 Task: Look for space in Rāipur, India from 9th July, 2023 to 16th July, 2023 for 2 adults, 1 child in price range Rs.8000 to Rs.16000. Place can be entire place with 2 bedrooms having 2 beds and 1 bathroom. Property type can be house, flat, guest house. Booking option can be shelf check-in. Required host language is English.
Action: Mouse moved to (493, 56)
Screenshot: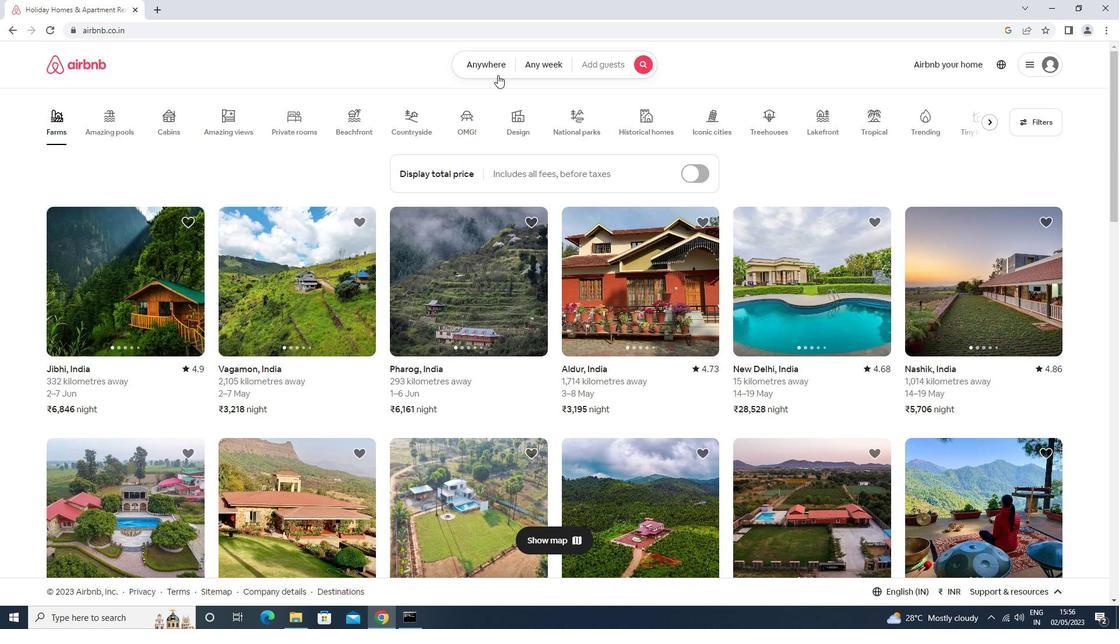 
Action: Mouse pressed left at (493, 56)
Screenshot: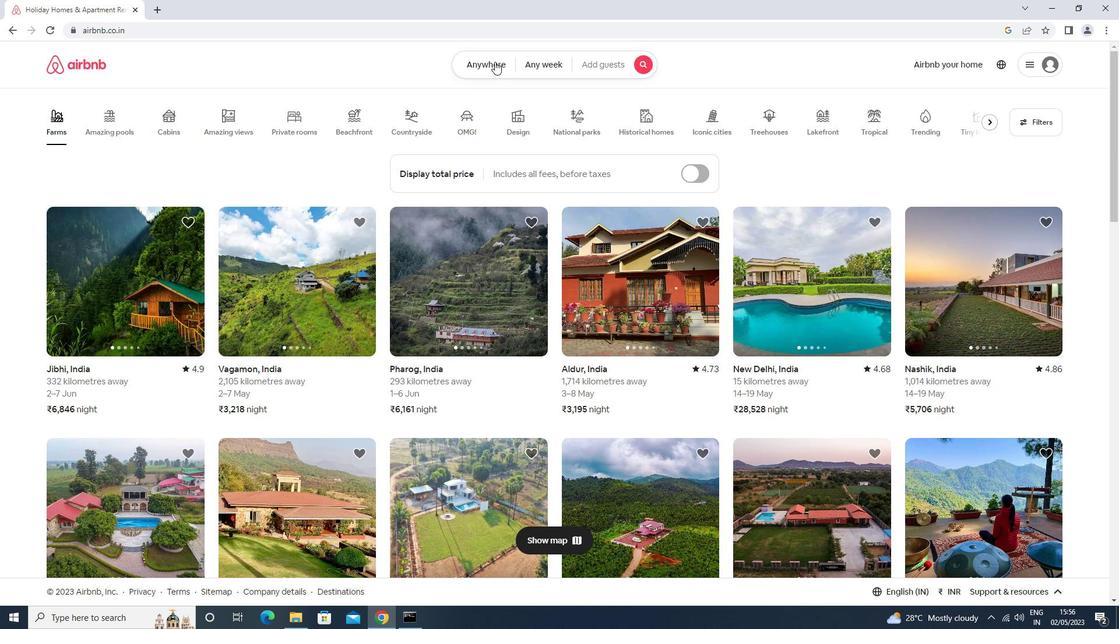 
Action: Mouse moved to (448, 103)
Screenshot: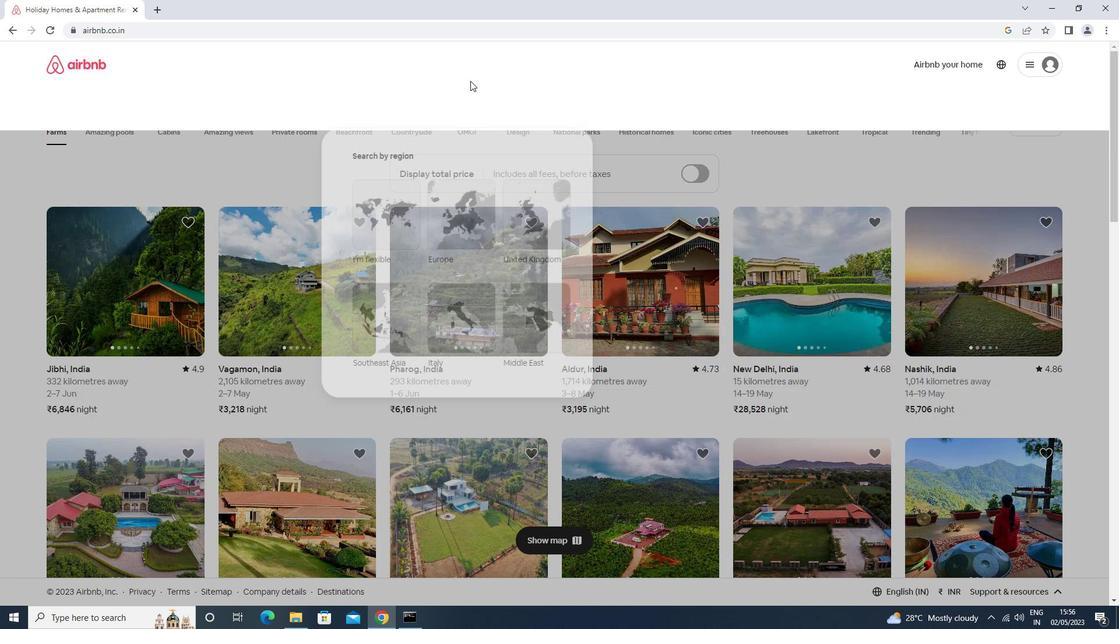 
Action: Mouse pressed left at (448, 103)
Screenshot: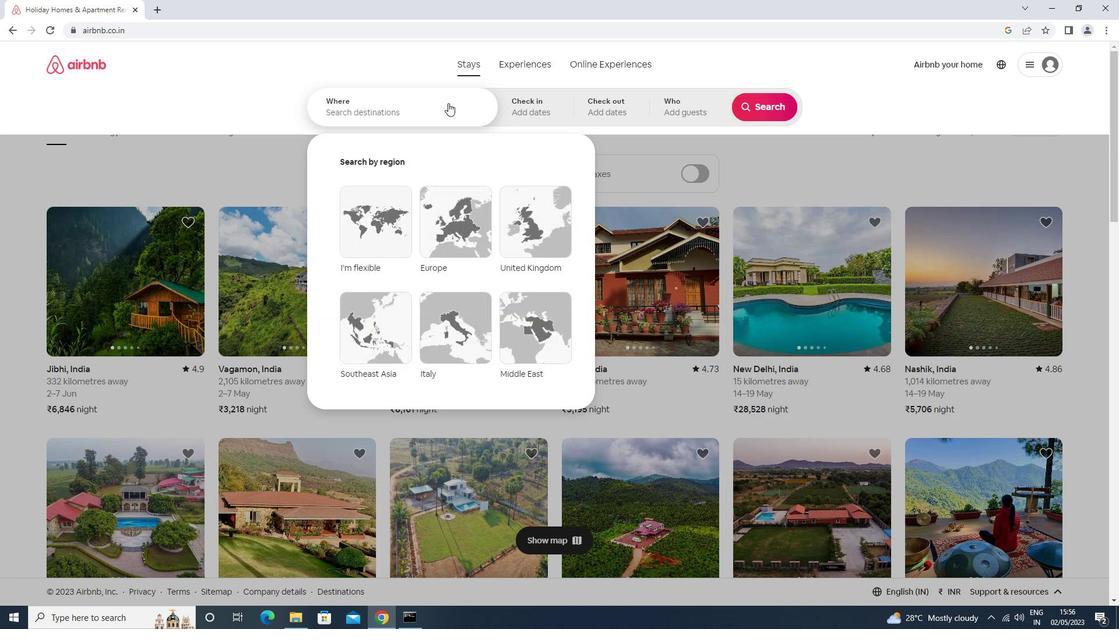
Action: Key pressed <Key.caps_lock>r<Key.caps_lock>aipur<Key.enter>
Screenshot: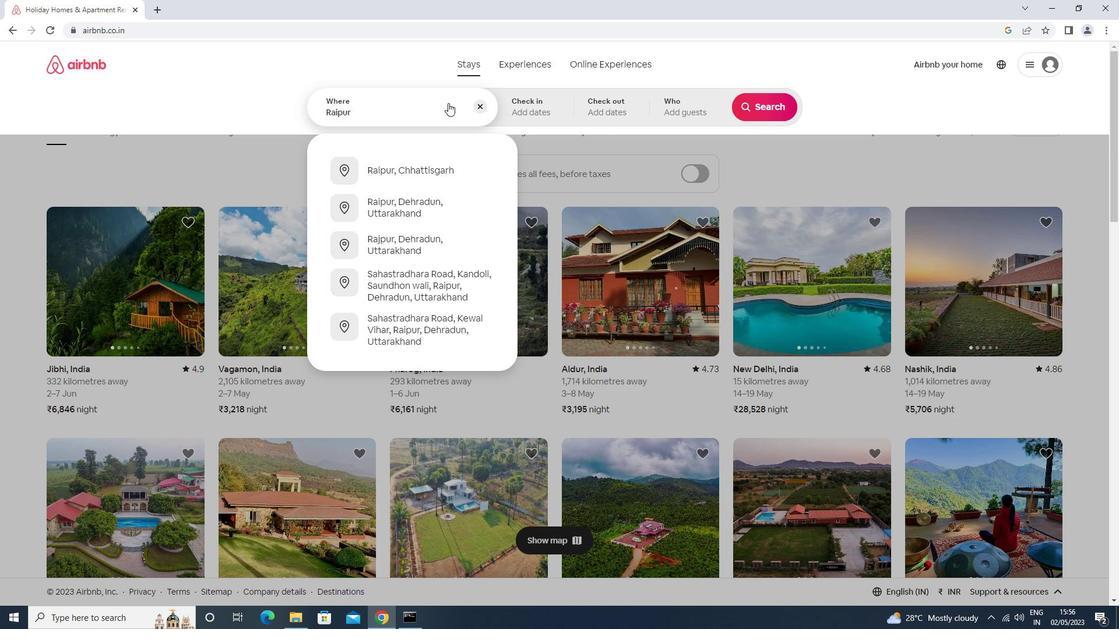 
Action: Mouse moved to (762, 197)
Screenshot: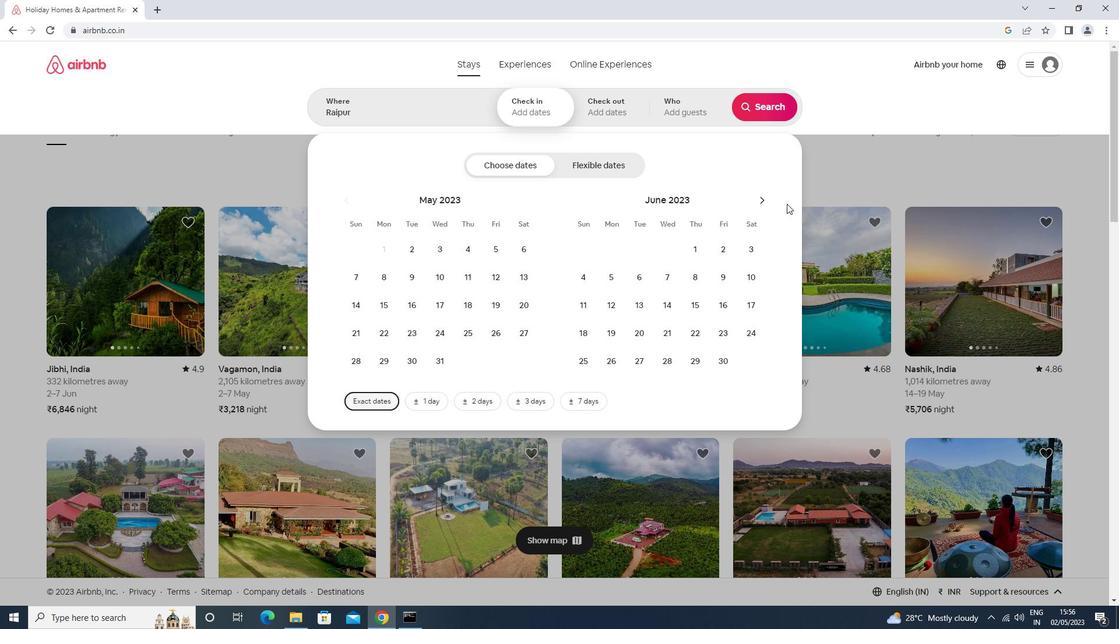 
Action: Mouse pressed left at (762, 197)
Screenshot: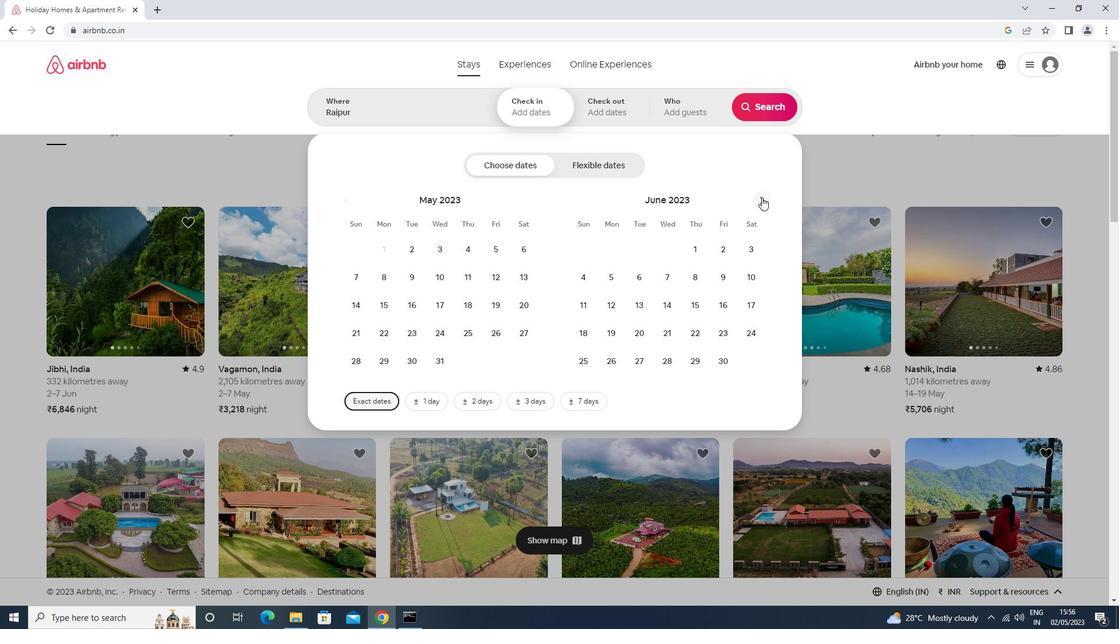
Action: Mouse moved to (576, 306)
Screenshot: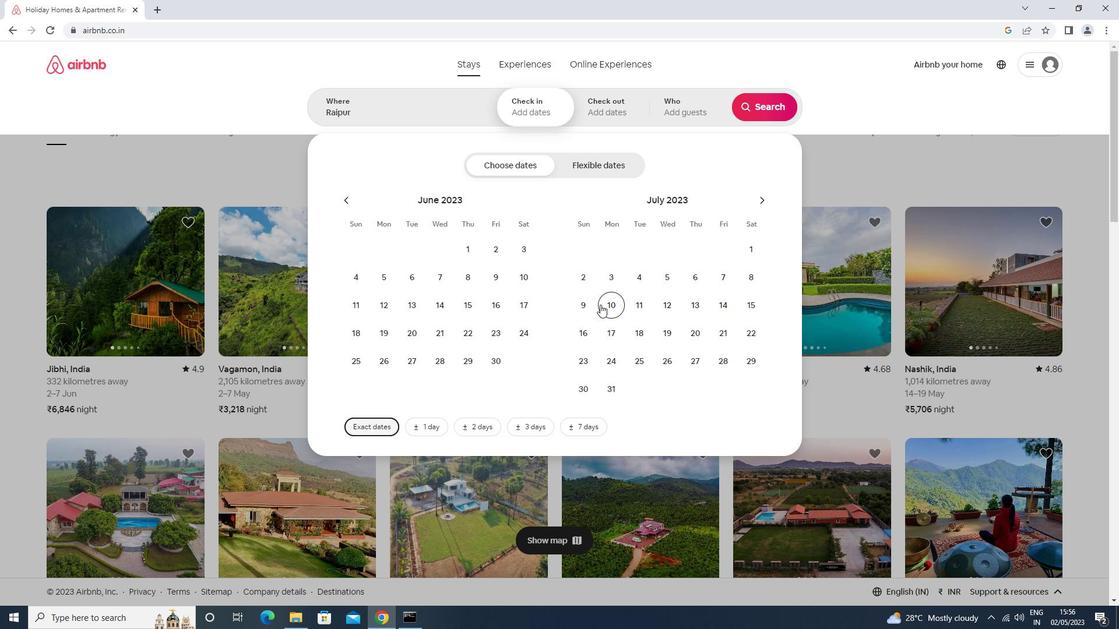 
Action: Mouse pressed left at (576, 306)
Screenshot: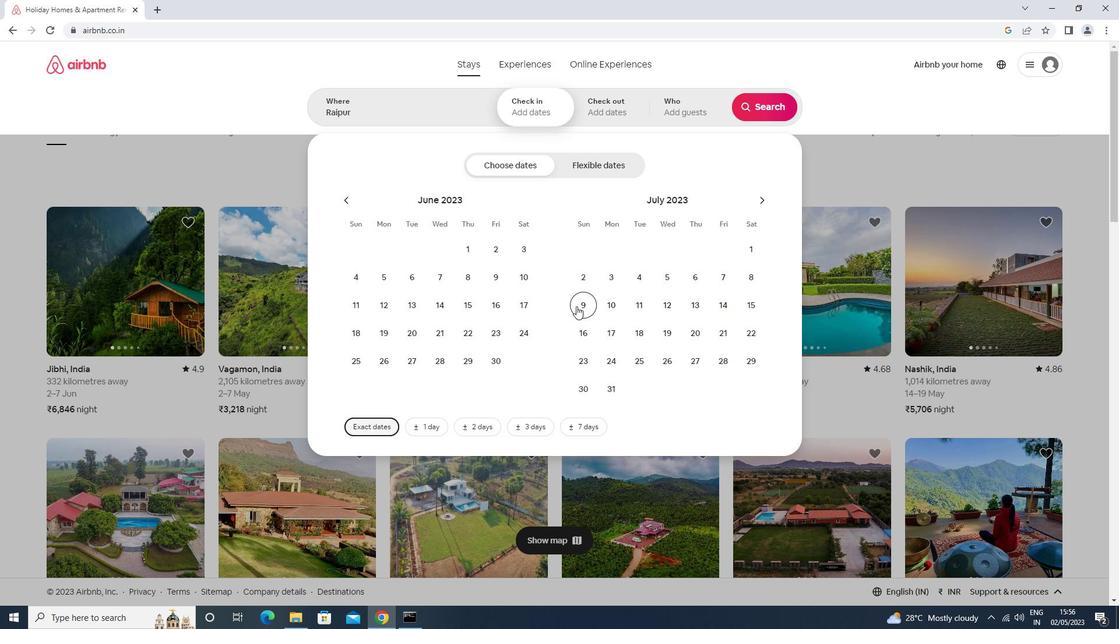 
Action: Mouse moved to (586, 344)
Screenshot: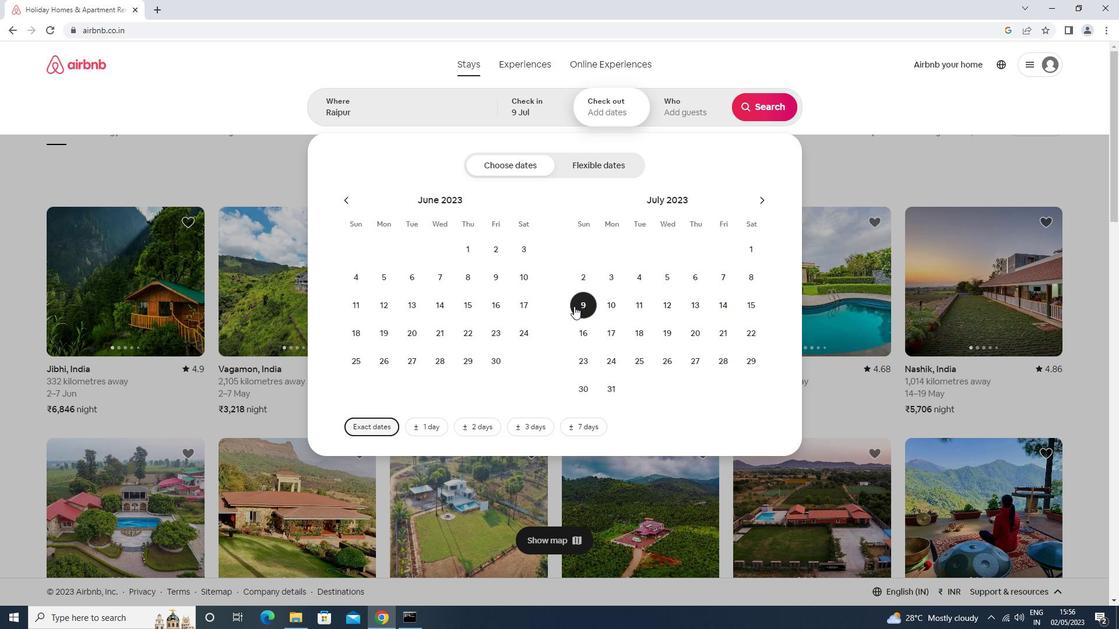 
Action: Mouse pressed left at (586, 344)
Screenshot: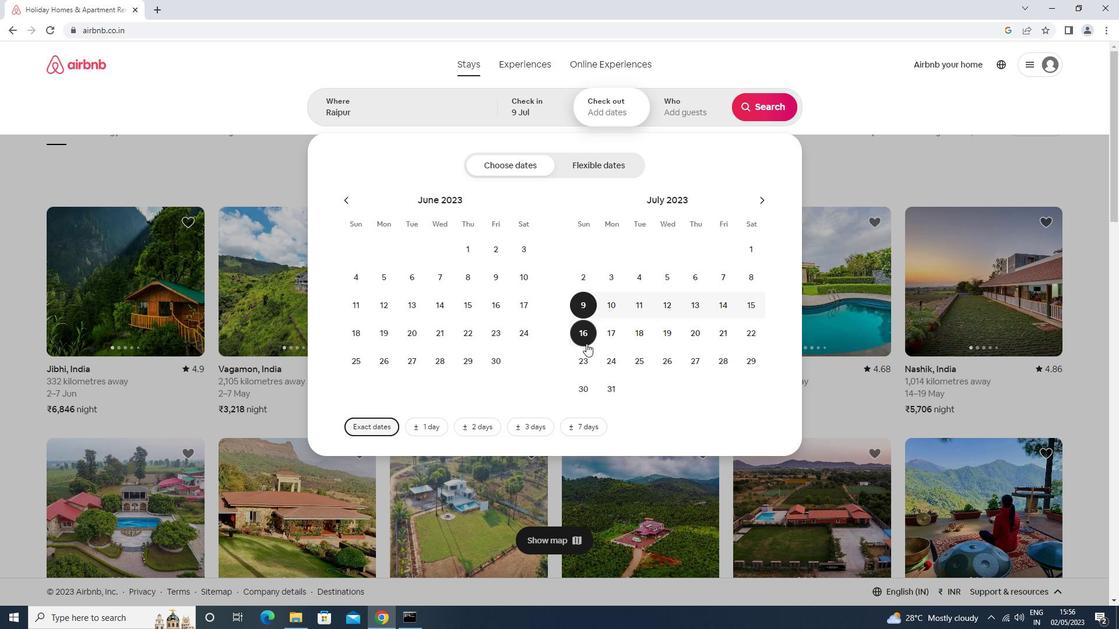 
Action: Mouse moved to (669, 111)
Screenshot: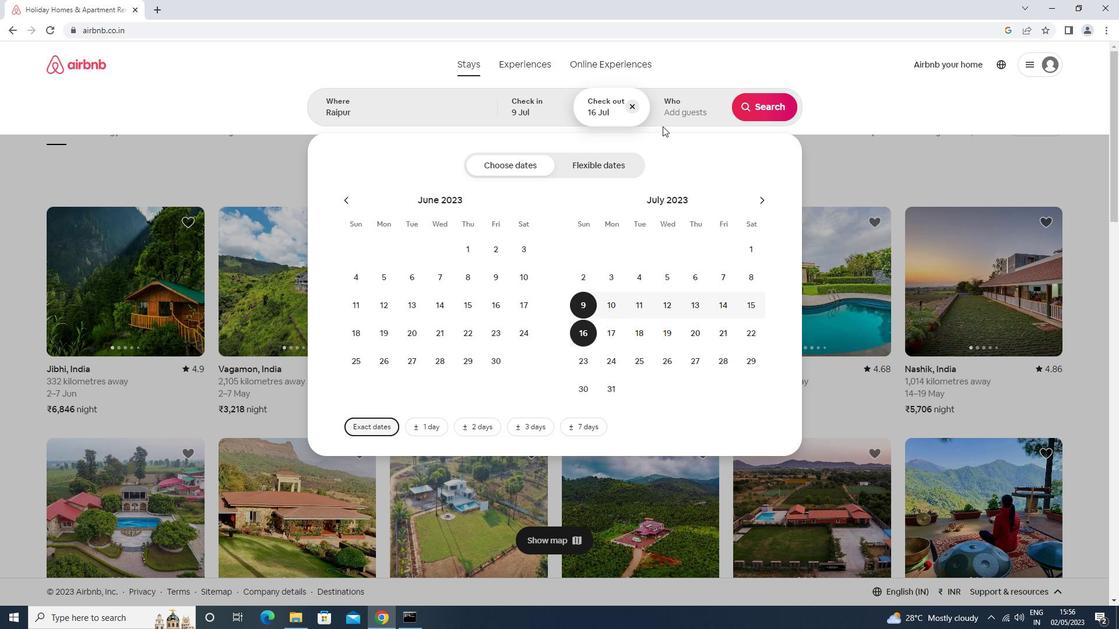 
Action: Mouse pressed left at (669, 111)
Screenshot: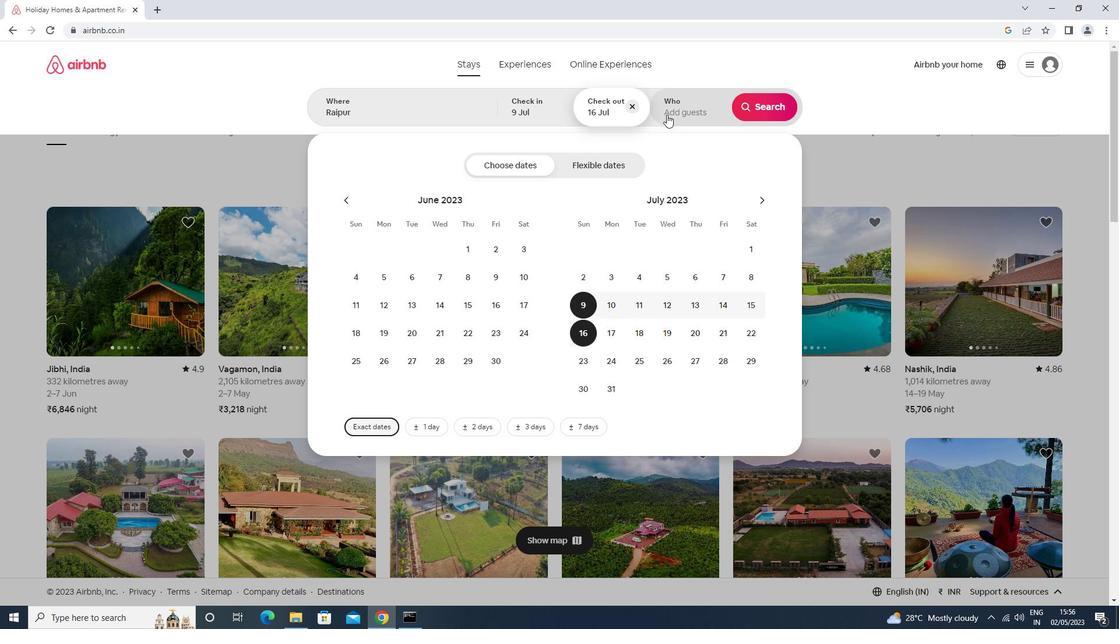 
Action: Mouse moved to (763, 162)
Screenshot: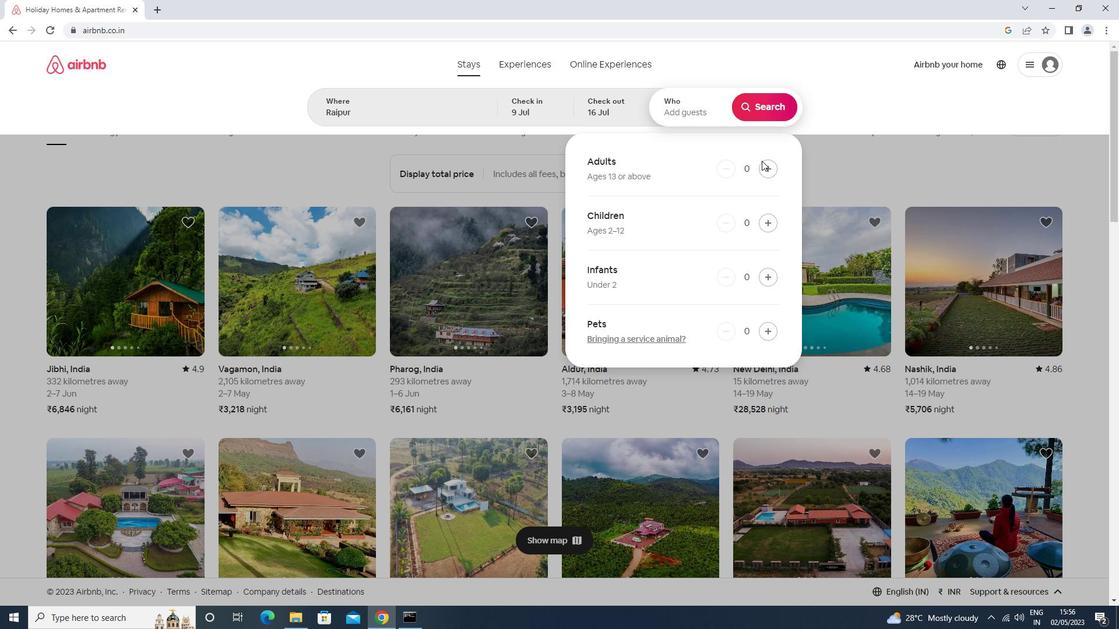 
Action: Mouse pressed left at (763, 162)
Screenshot: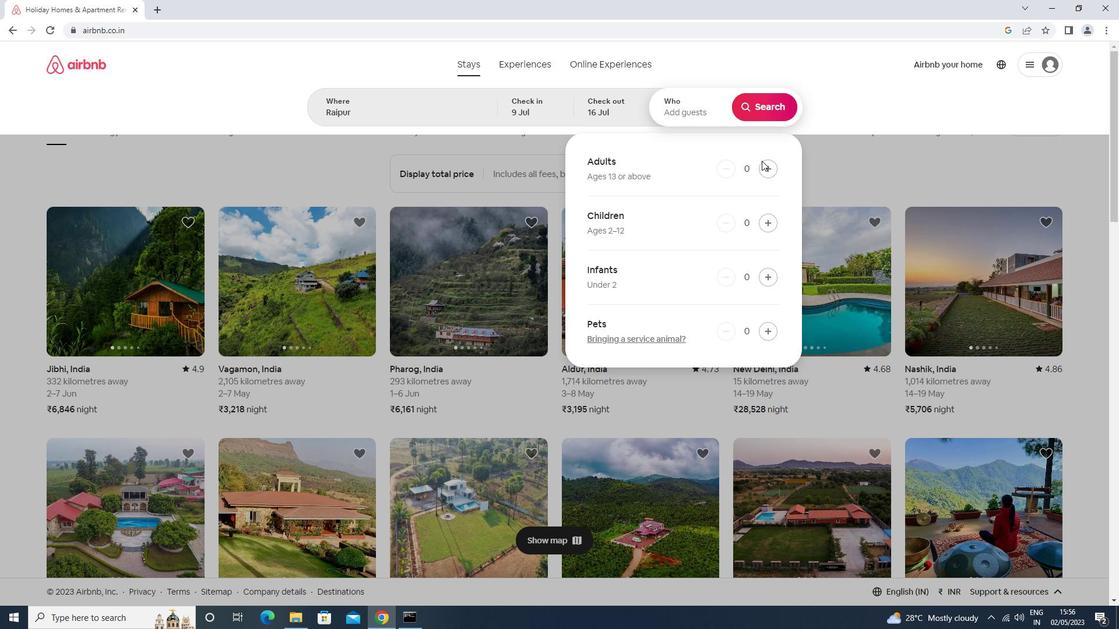 
Action: Mouse moved to (766, 162)
Screenshot: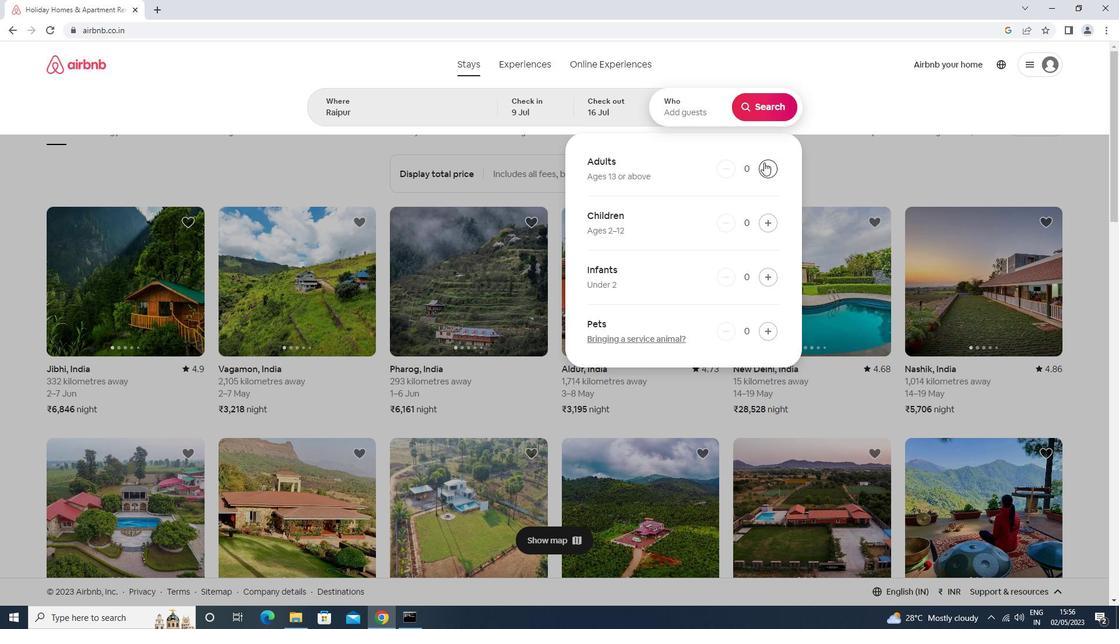 
Action: Mouse pressed left at (766, 162)
Screenshot: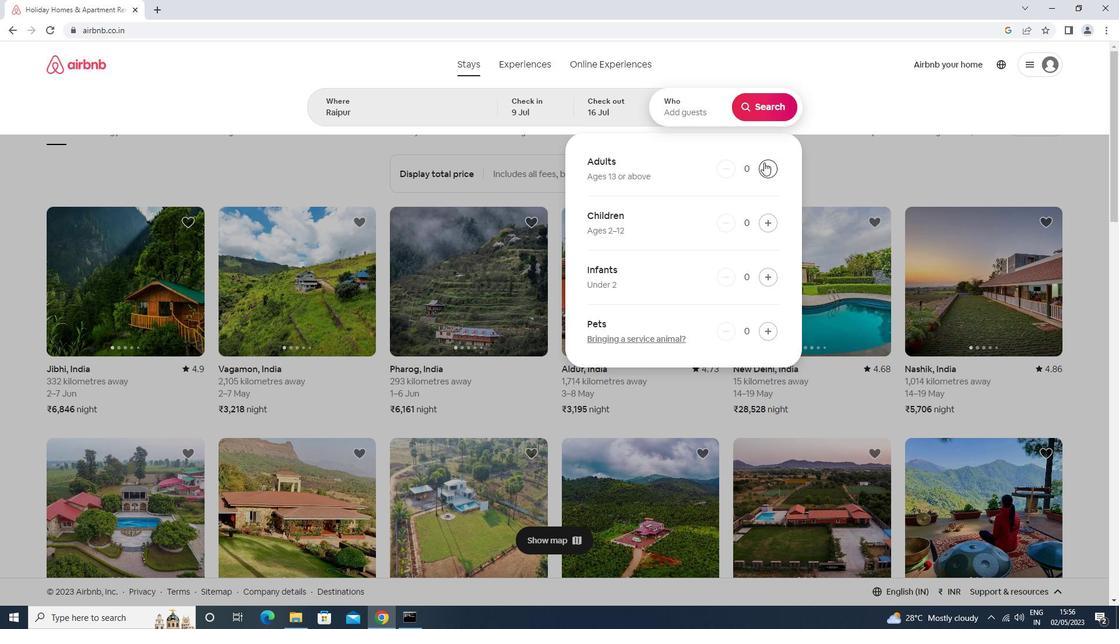 
Action: Mouse moved to (766, 223)
Screenshot: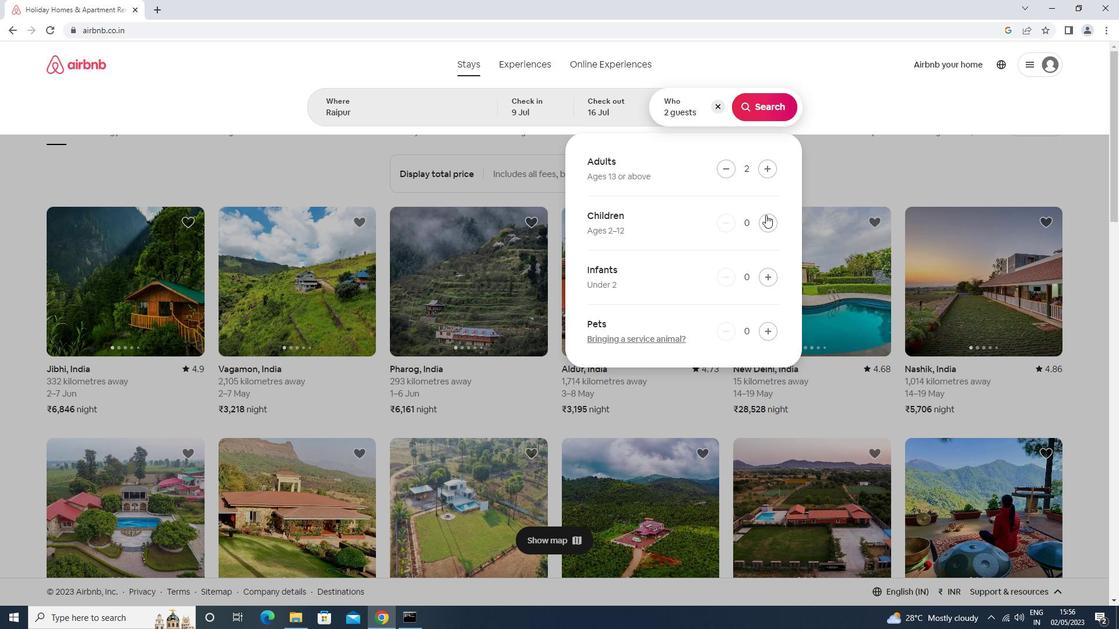 
Action: Mouse pressed left at (766, 223)
Screenshot: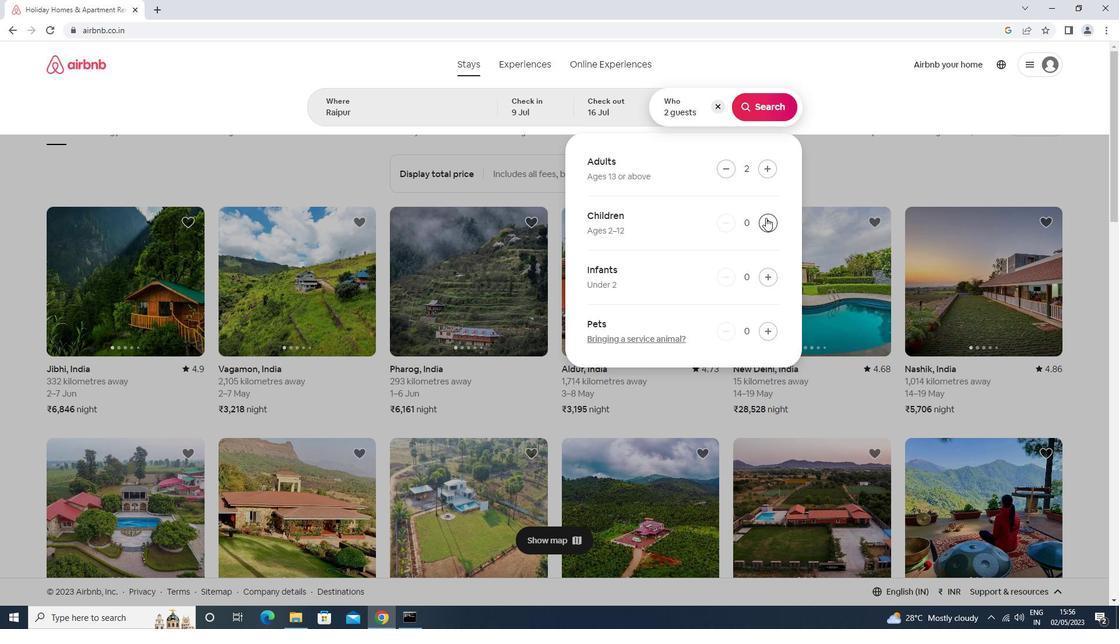 
Action: Mouse moved to (757, 109)
Screenshot: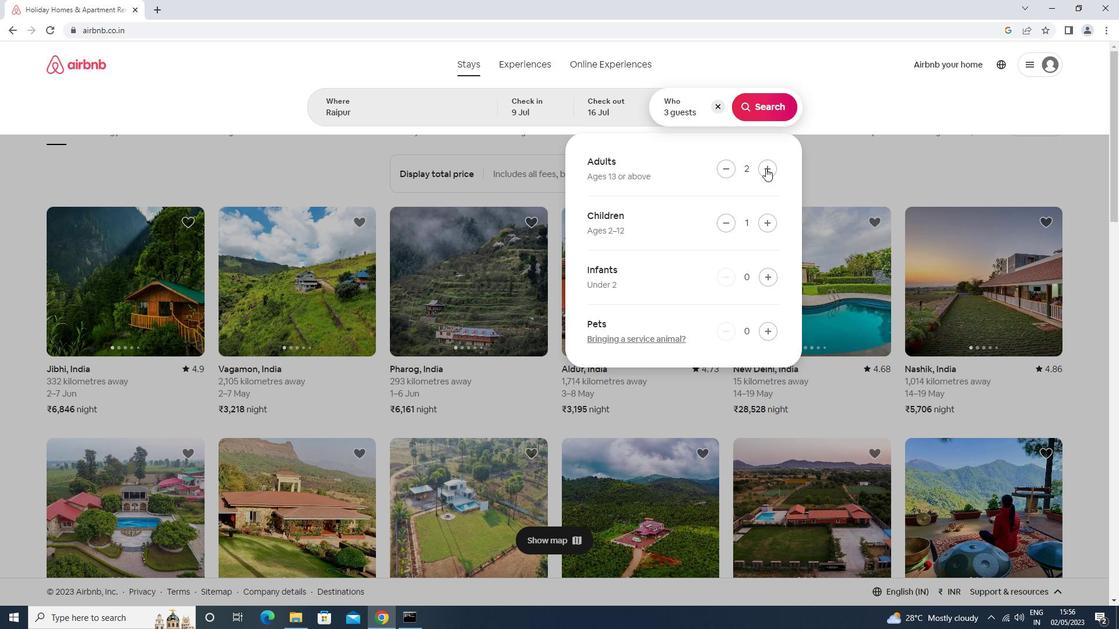 
Action: Mouse pressed left at (757, 109)
Screenshot: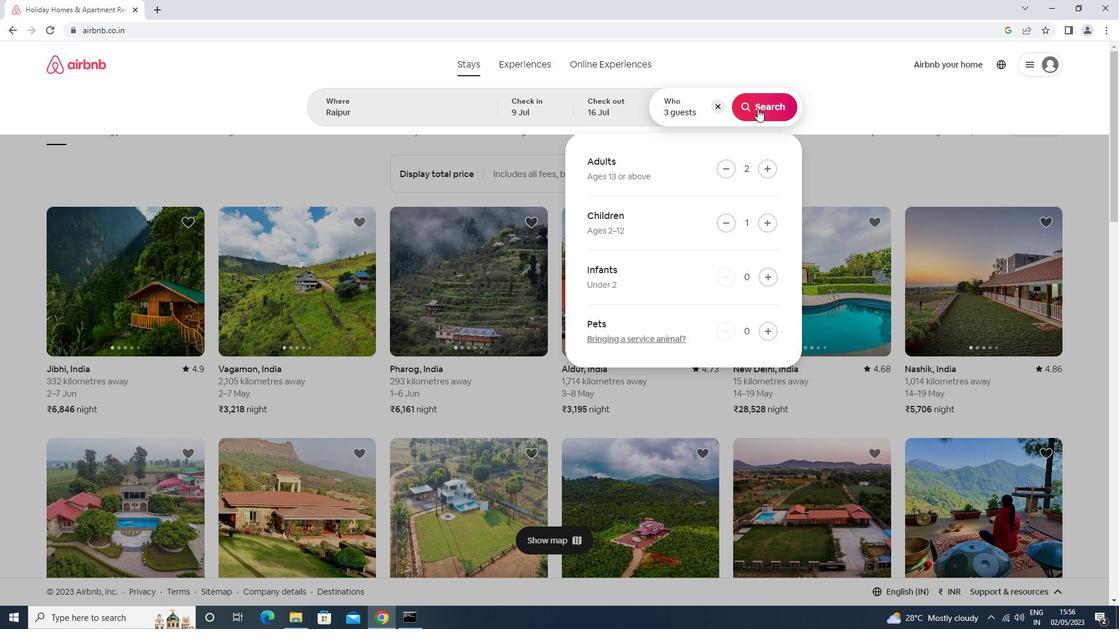 
Action: Mouse moved to (1067, 111)
Screenshot: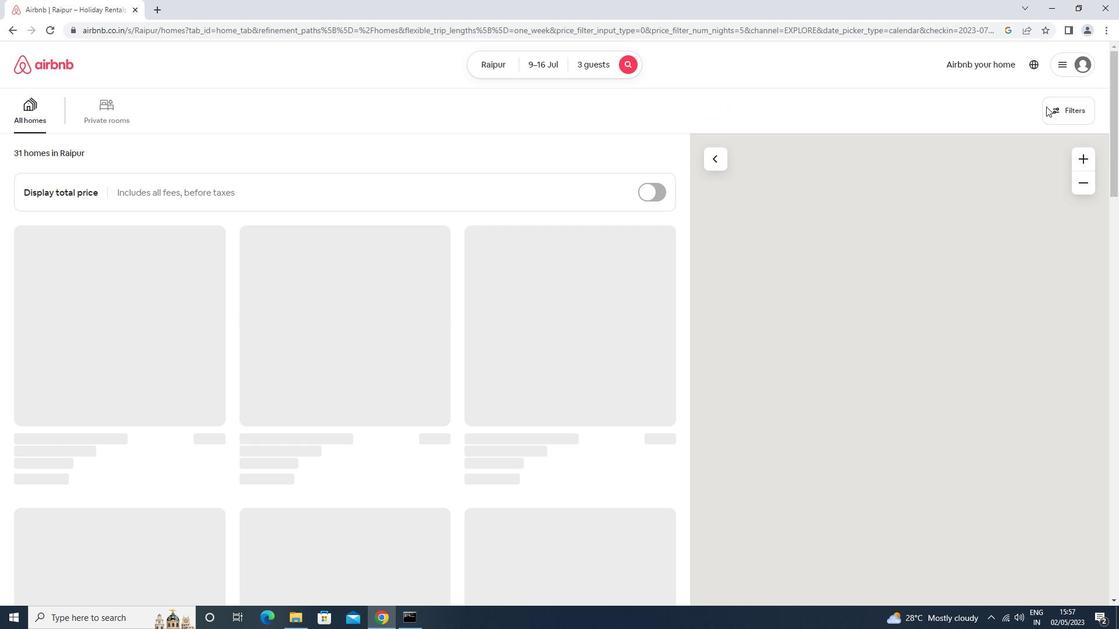 
Action: Mouse pressed left at (1067, 111)
Screenshot: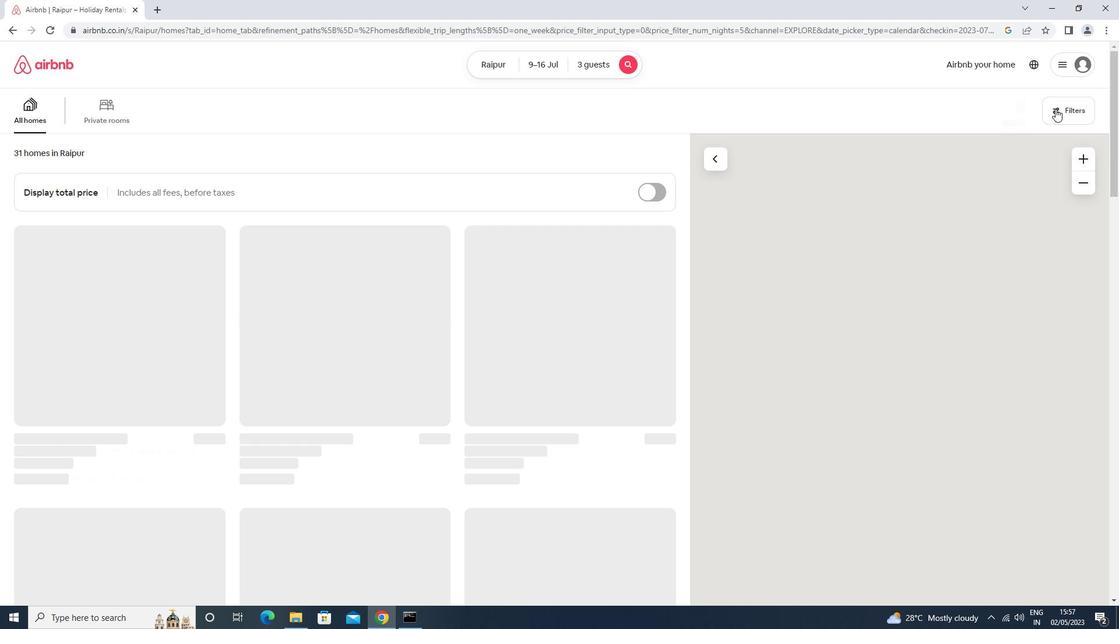
Action: Mouse moved to (440, 252)
Screenshot: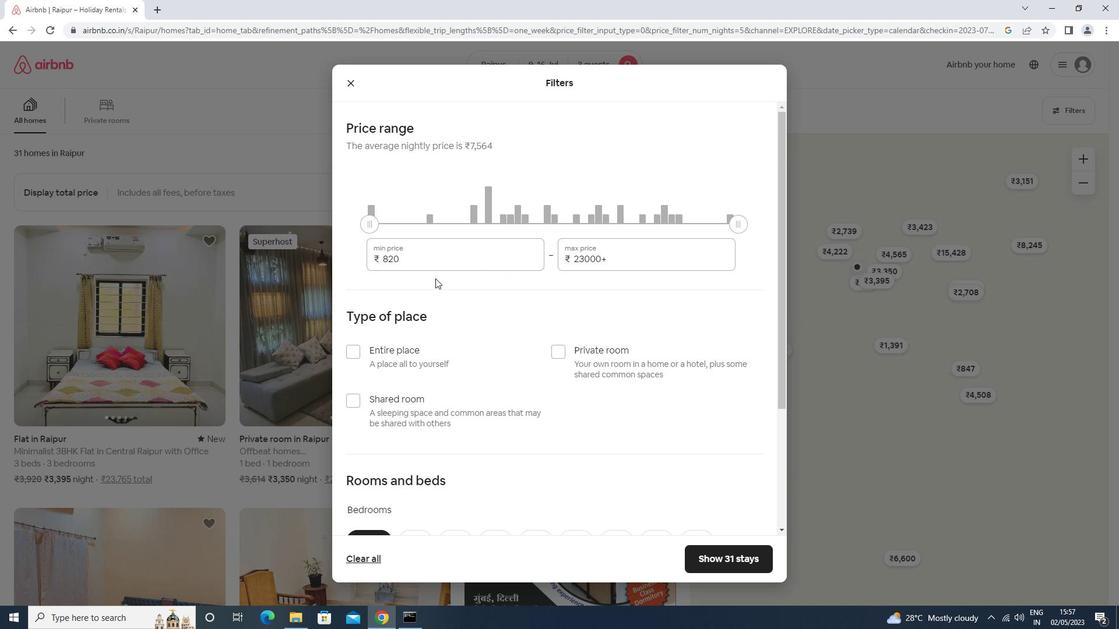 
Action: Mouse pressed left at (440, 252)
Screenshot: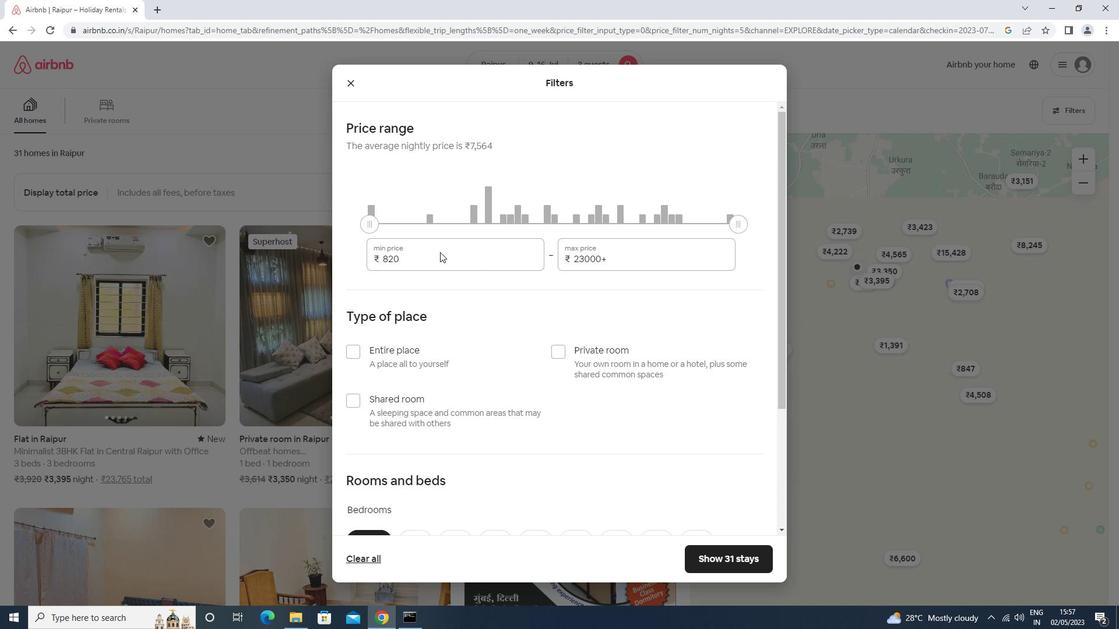 
Action: Key pressed <Key.backspace><Key.backspace><Key.backspace><Key.backspace>8000<Key.tab>16000
Screenshot: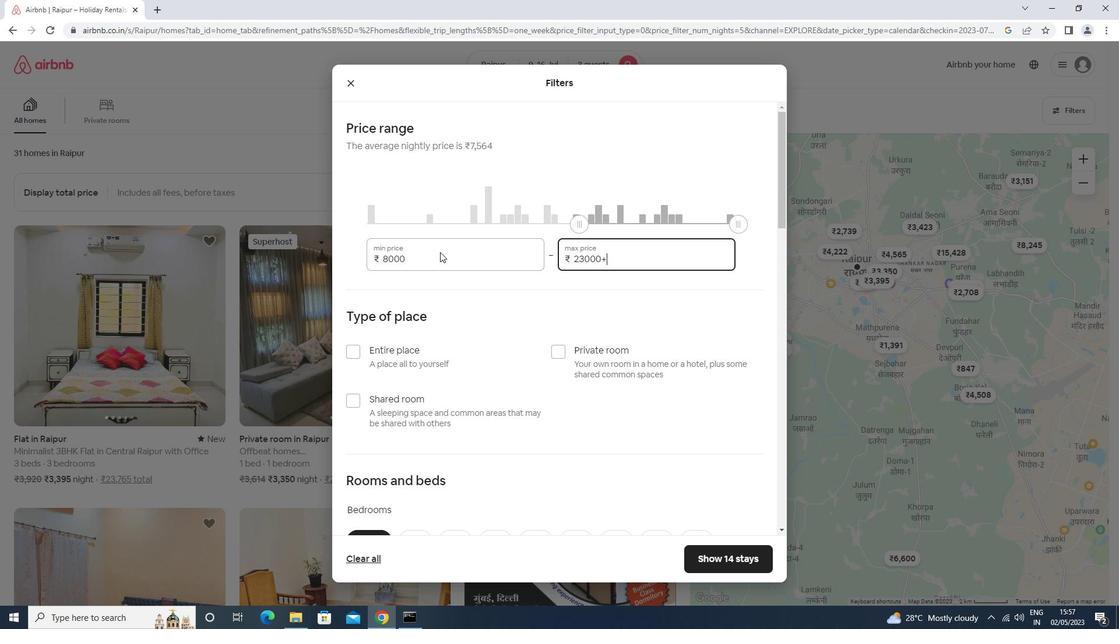 
Action: Mouse moved to (465, 250)
Screenshot: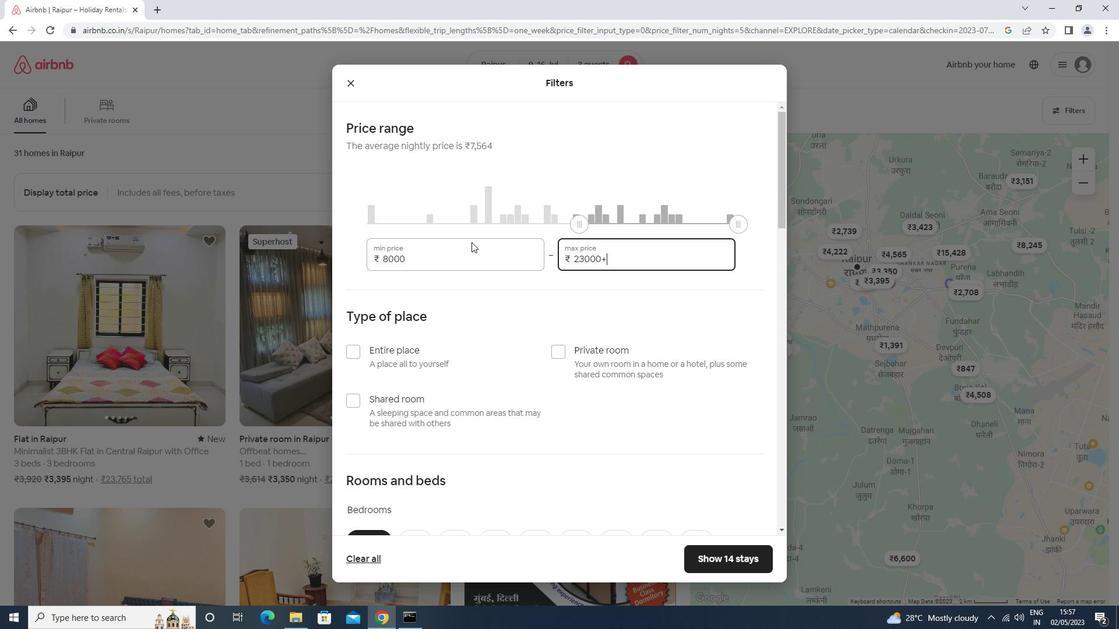 
Action: Mouse scrolled (465, 249) with delta (0, 0)
Screenshot: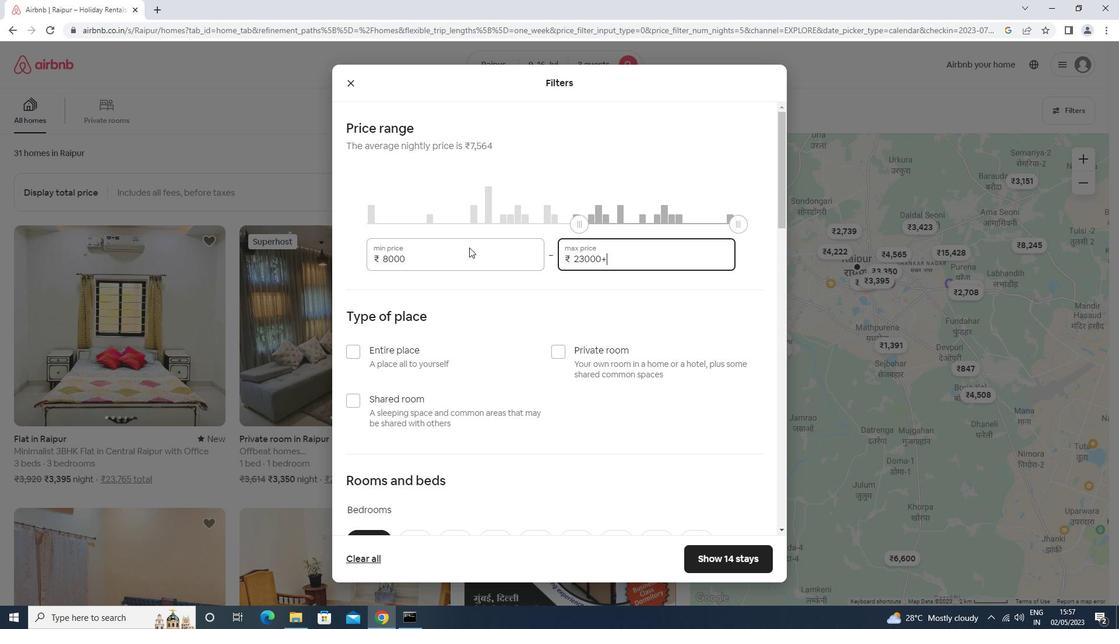 
Action: Mouse scrolled (465, 249) with delta (0, 0)
Screenshot: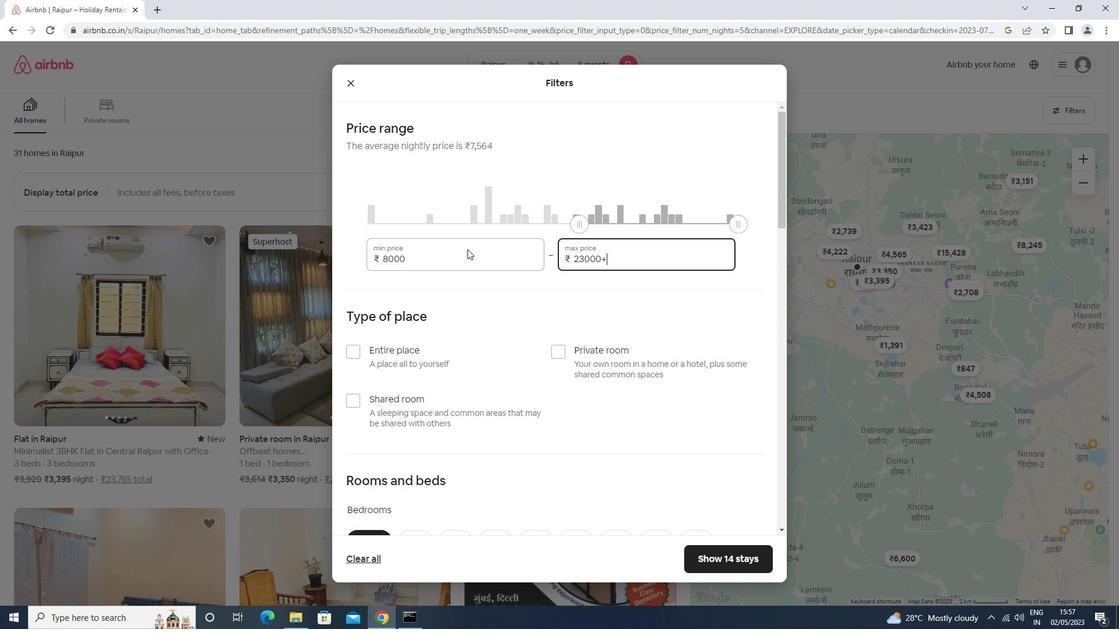 
Action: Mouse moved to (394, 240)
Screenshot: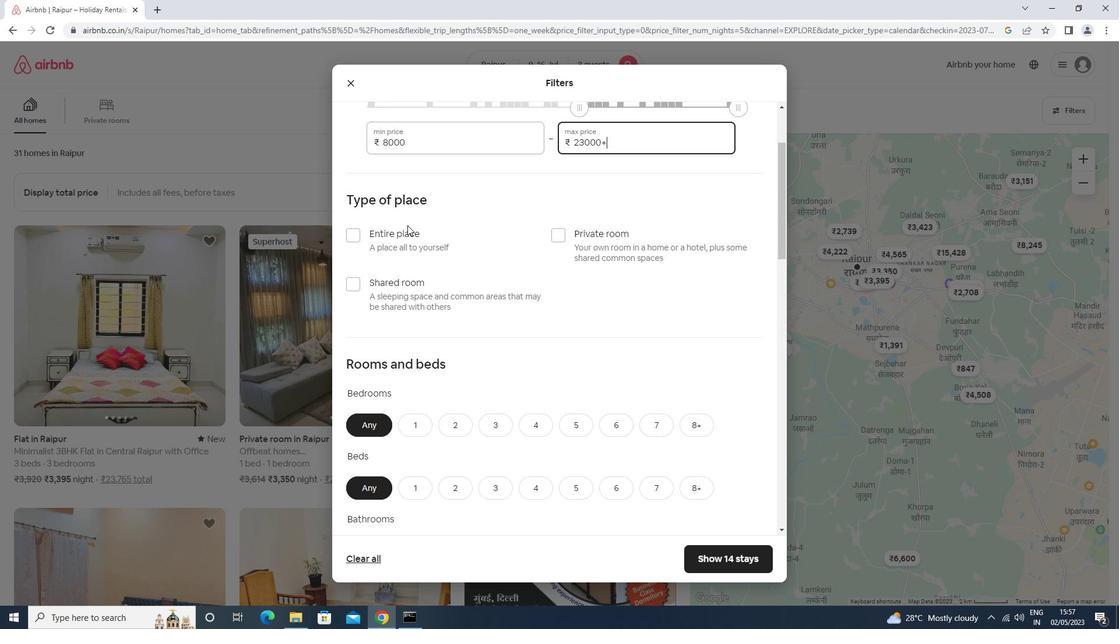 
Action: Mouse pressed left at (394, 240)
Screenshot: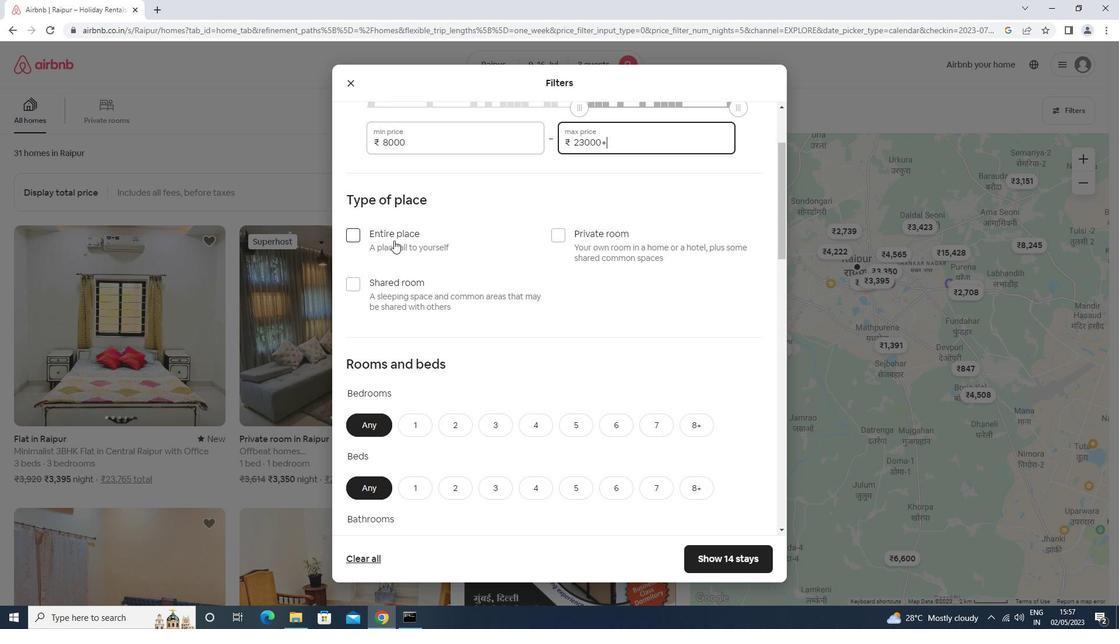 
Action: Mouse moved to (392, 241)
Screenshot: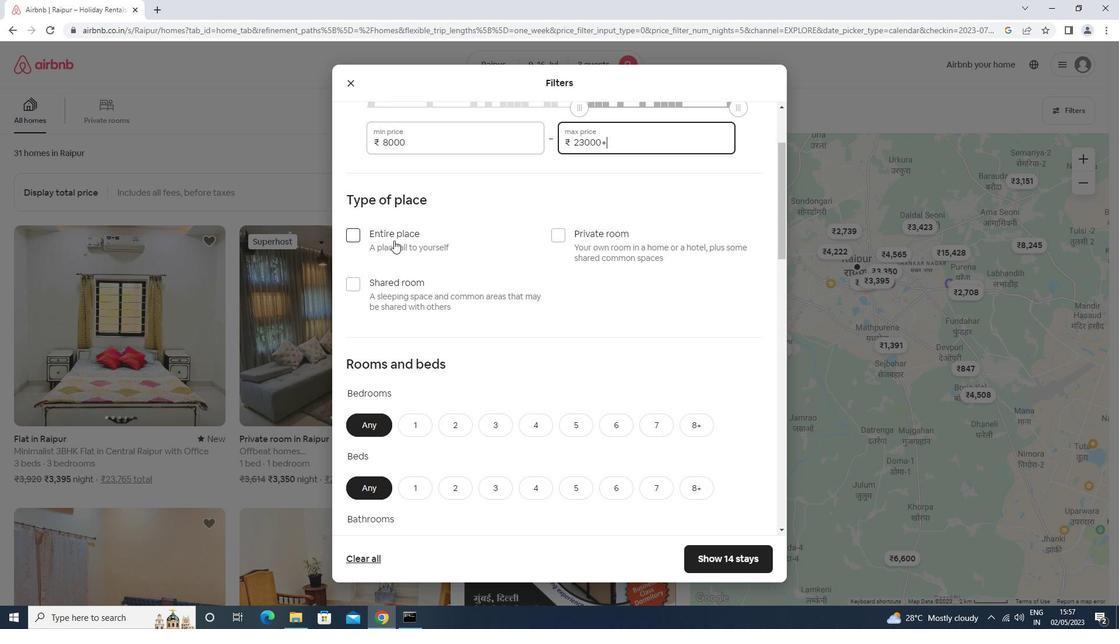
Action: Mouse scrolled (392, 240) with delta (0, 0)
Screenshot: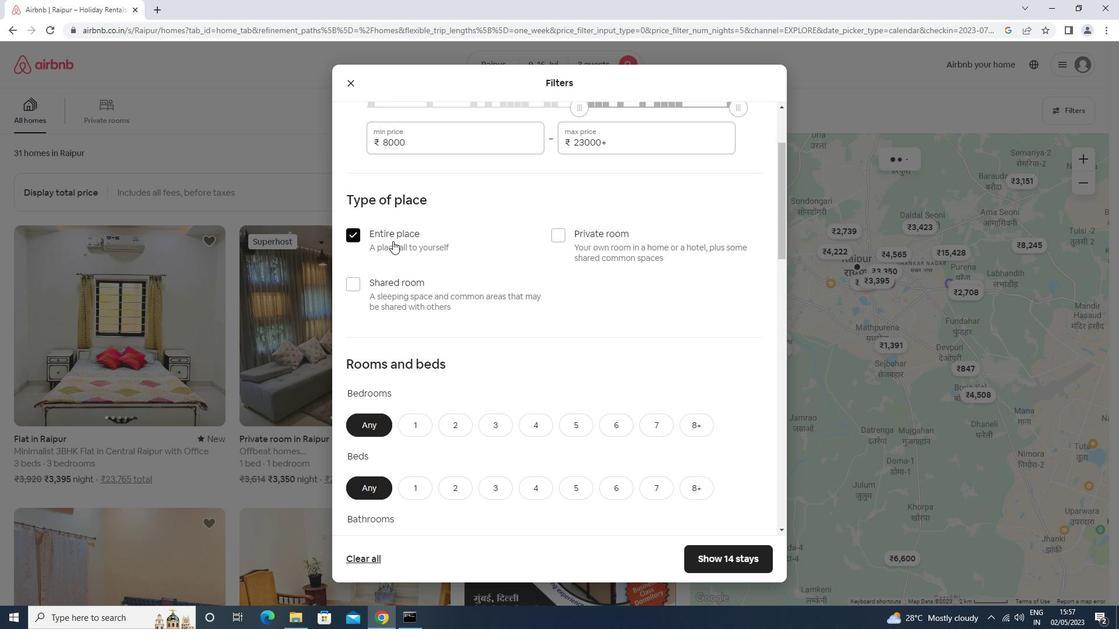 
Action: Mouse scrolled (392, 240) with delta (0, 0)
Screenshot: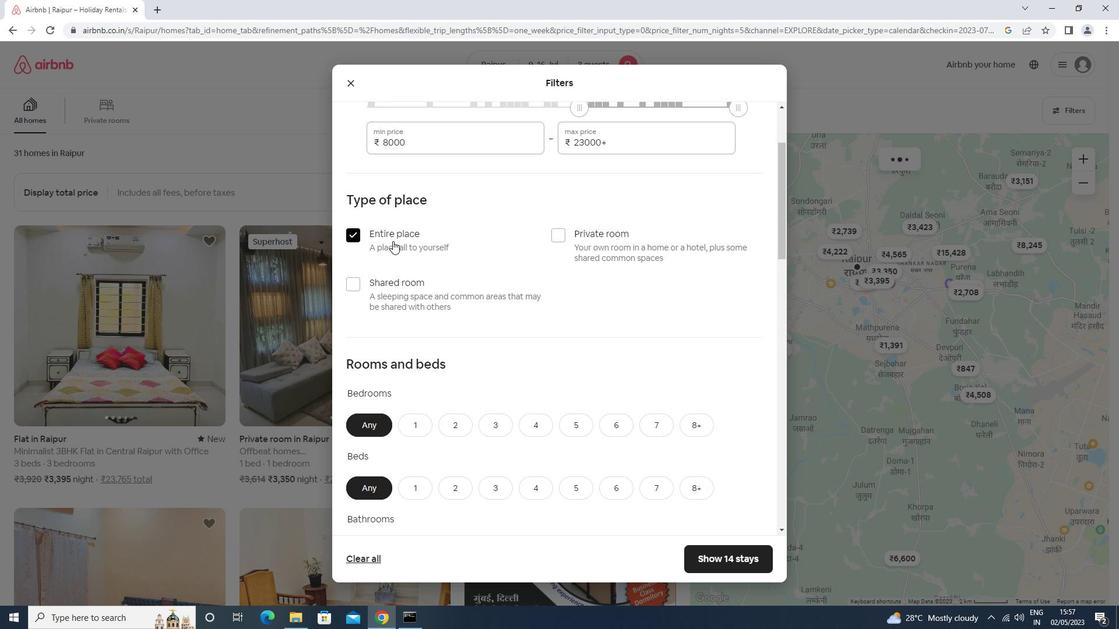 
Action: Mouse scrolled (392, 240) with delta (0, 0)
Screenshot: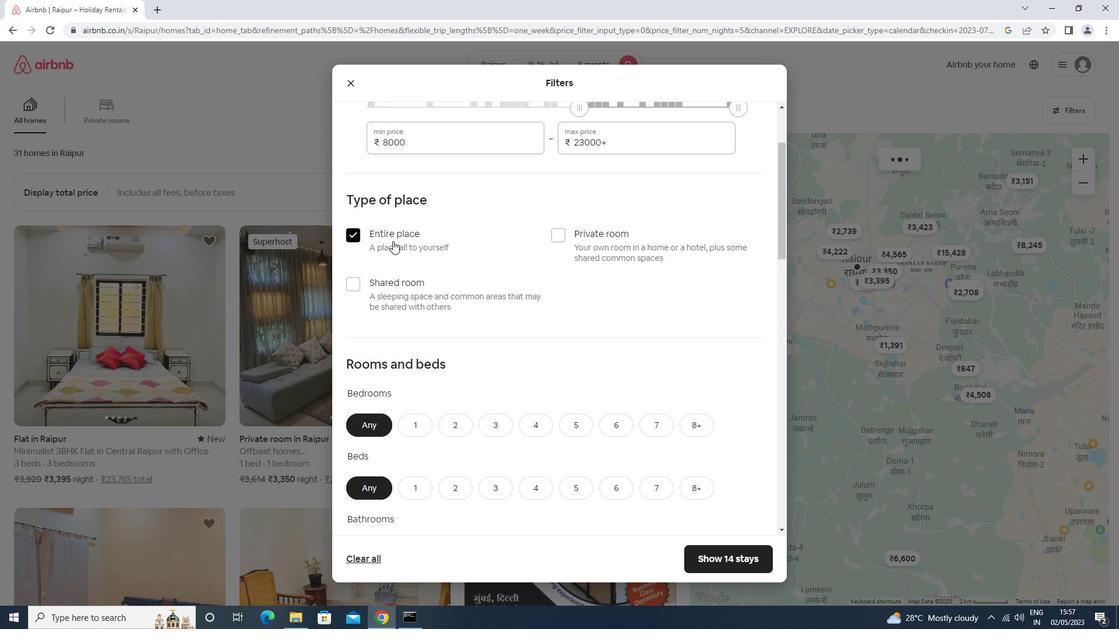 
Action: Mouse moved to (457, 250)
Screenshot: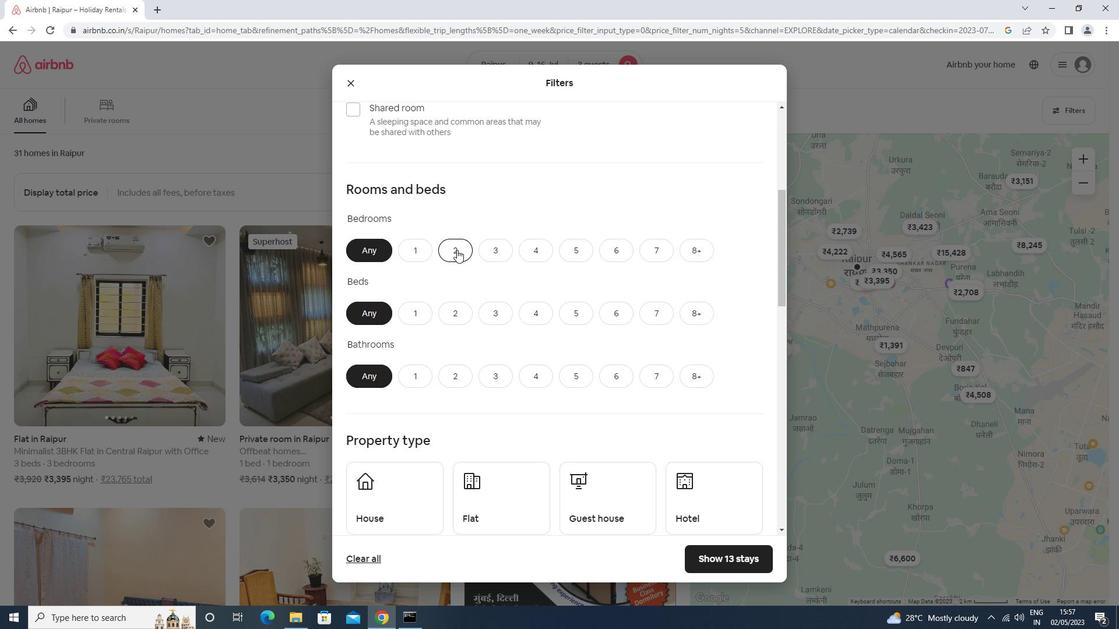 
Action: Mouse pressed left at (457, 250)
Screenshot: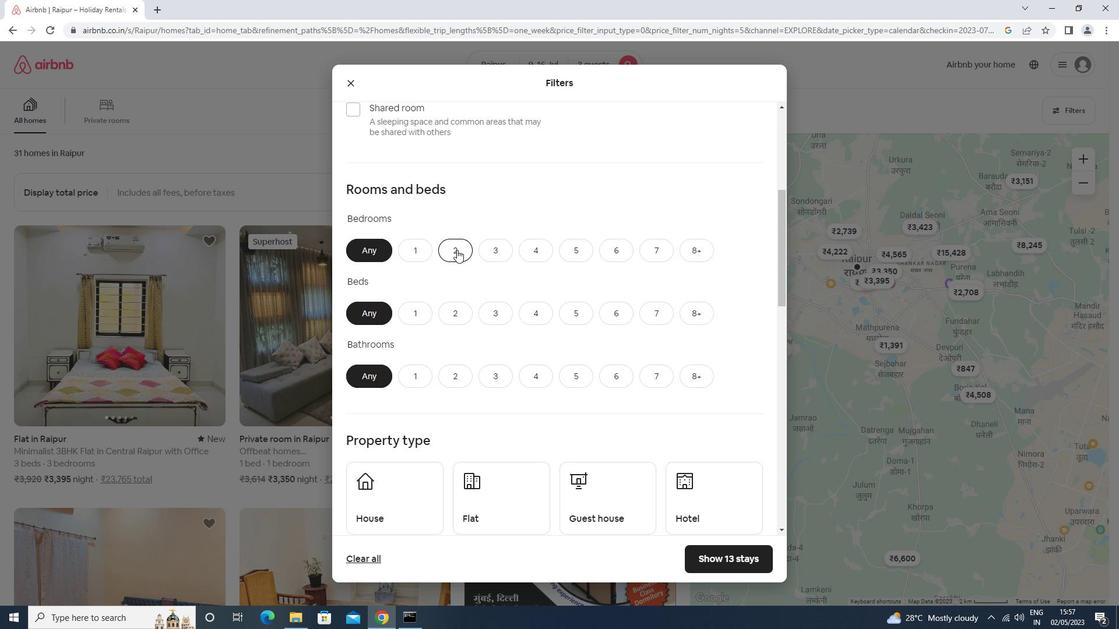 
Action: Mouse moved to (453, 313)
Screenshot: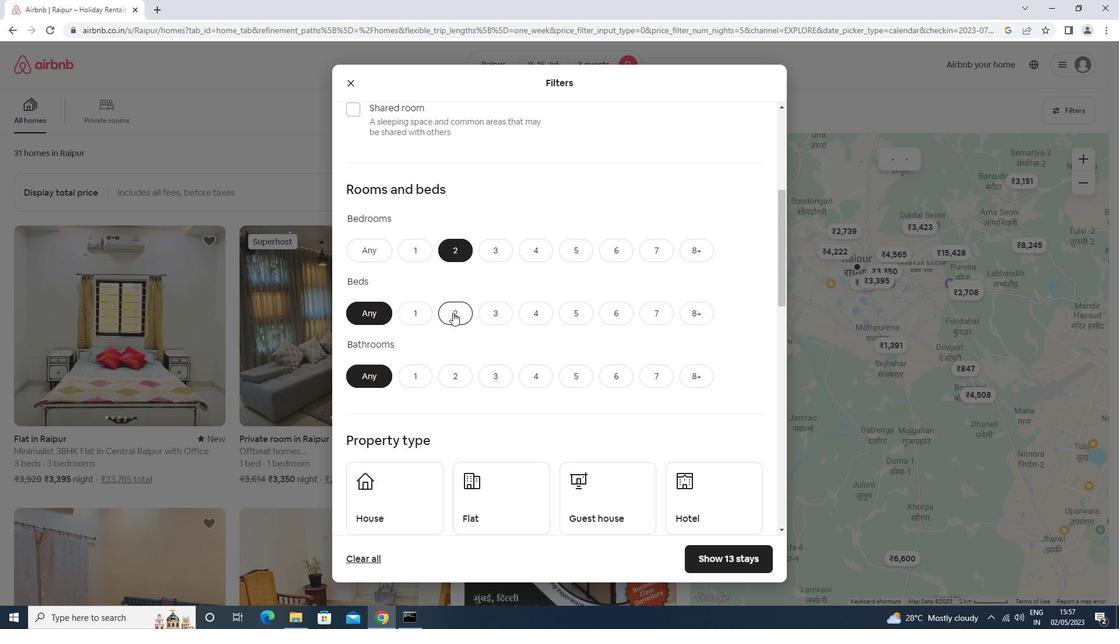
Action: Mouse pressed left at (453, 313)
Screenshot: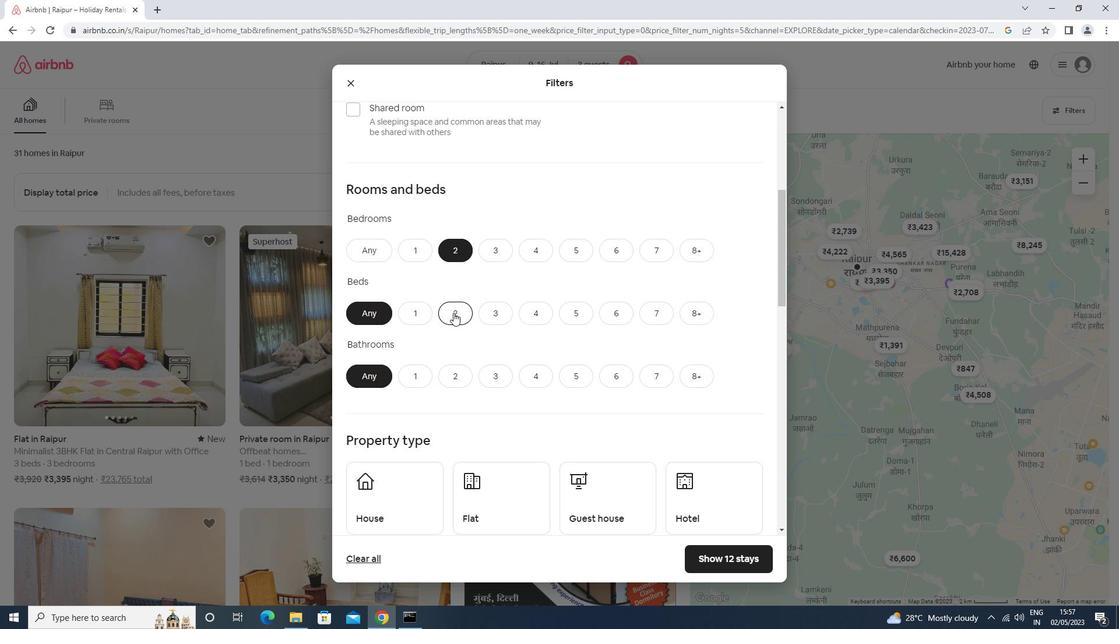 
Action: Mouse scrolled (453, 312) with delta (0, 0)
Screenshot: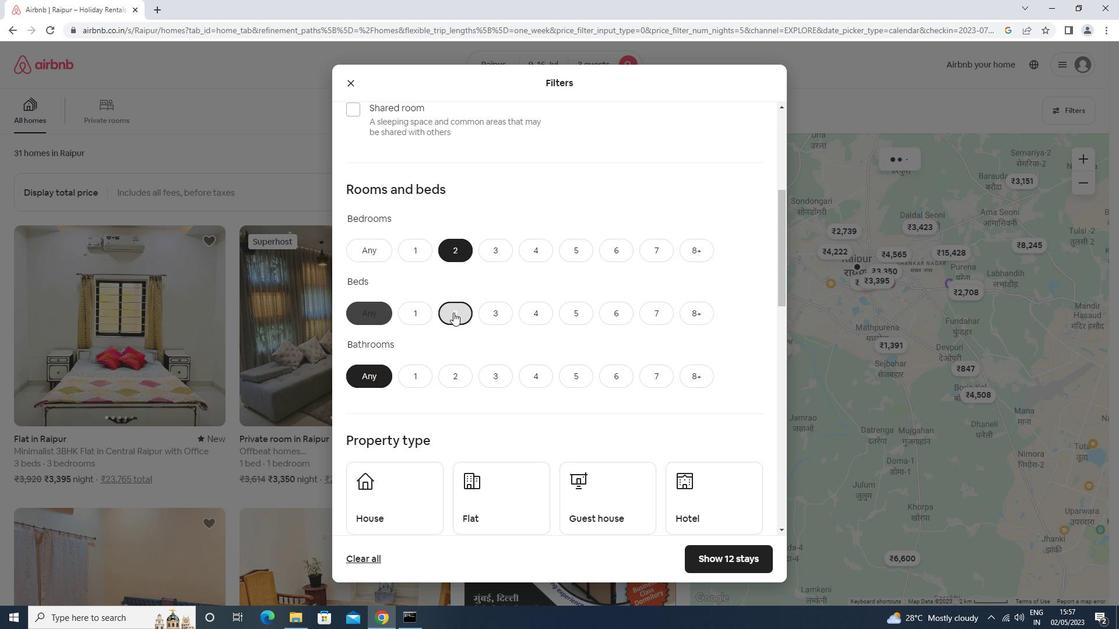 
Action: Mouse moved to (427, 315)
Screenshot: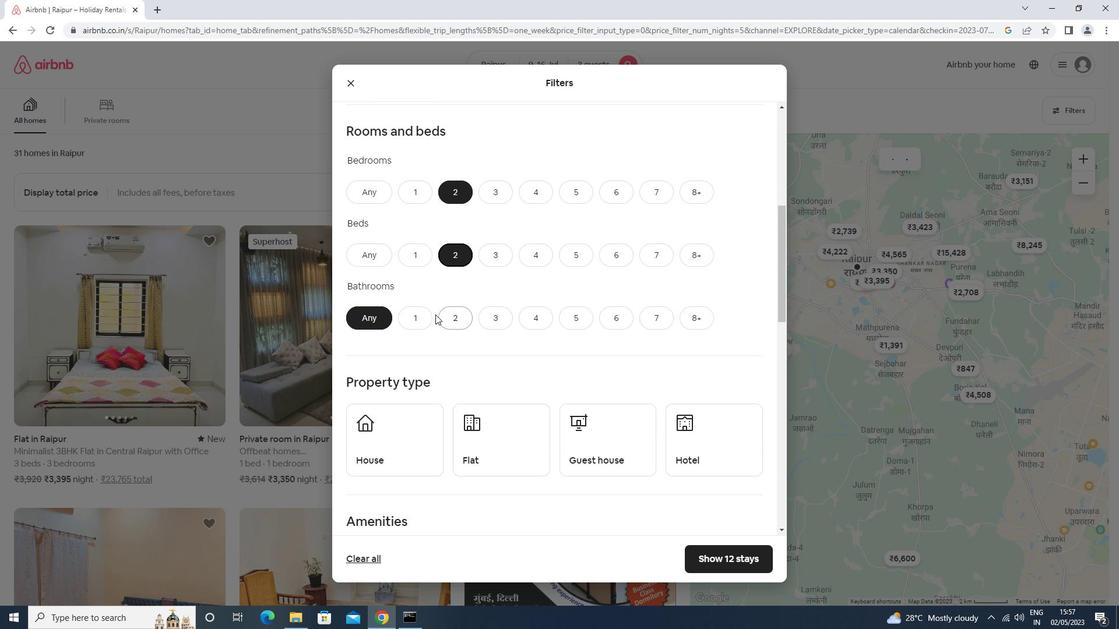 
Action: Mouse pressed left at (427, 315)
Screenshot: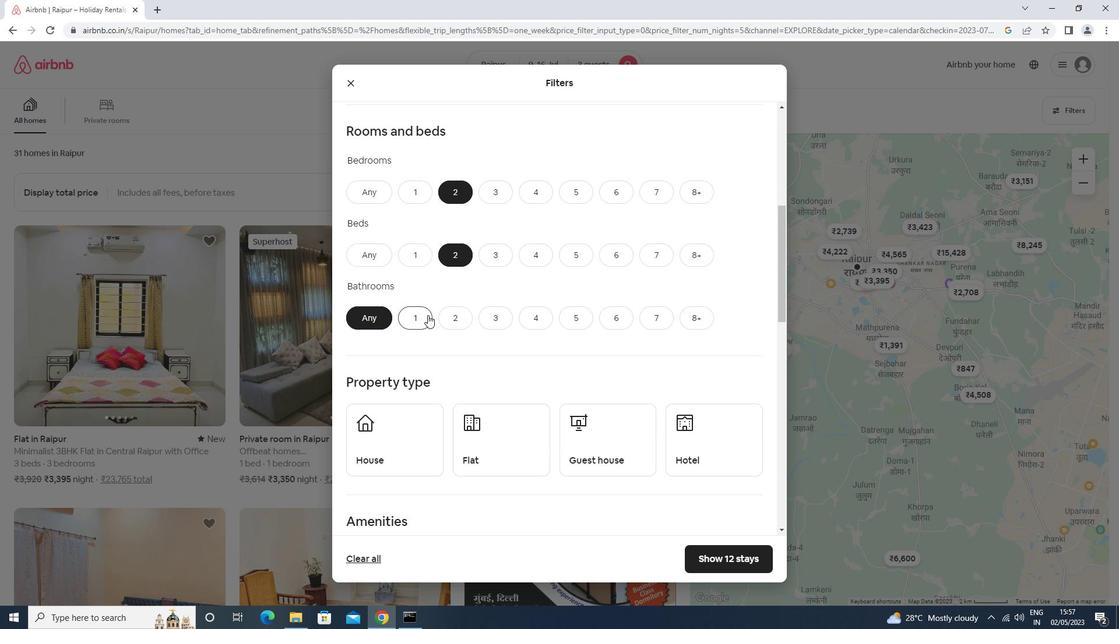 
Action: Mouse moved to (409, 433)
Screenshot: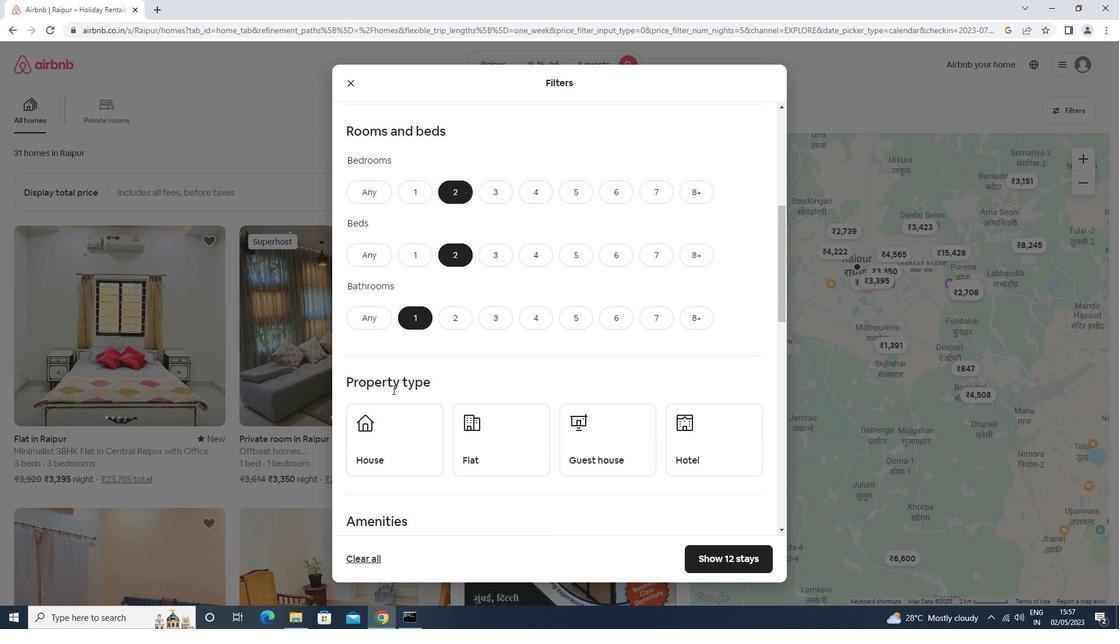 
Action: Mouse pressed left at (409, 433)
Screenshot: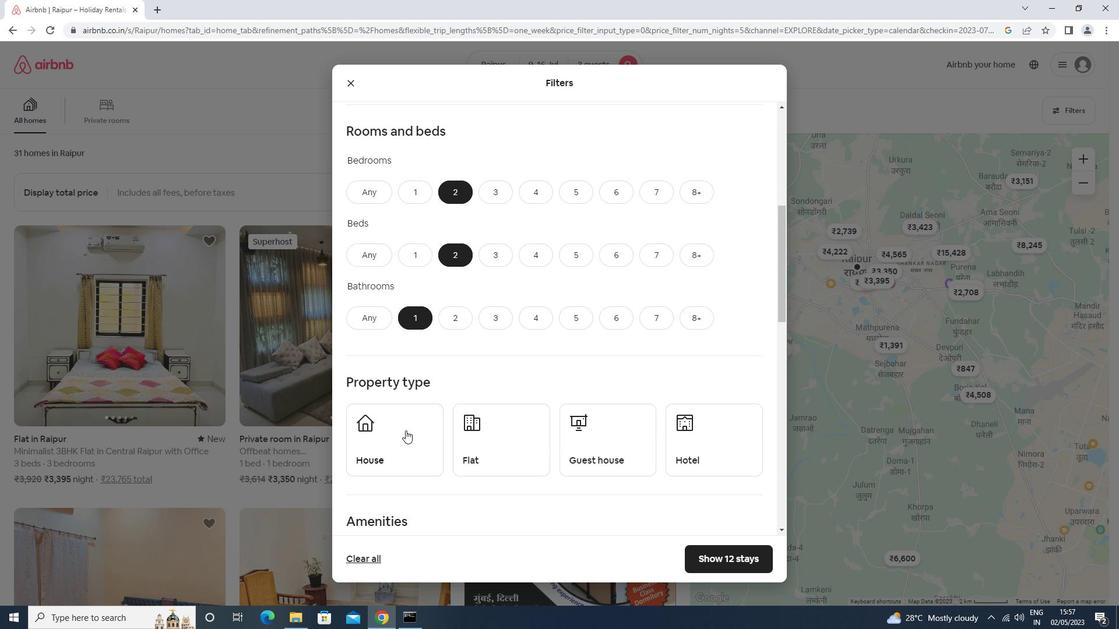 
Action: Mouse moved to (511, 458)
Screenshot: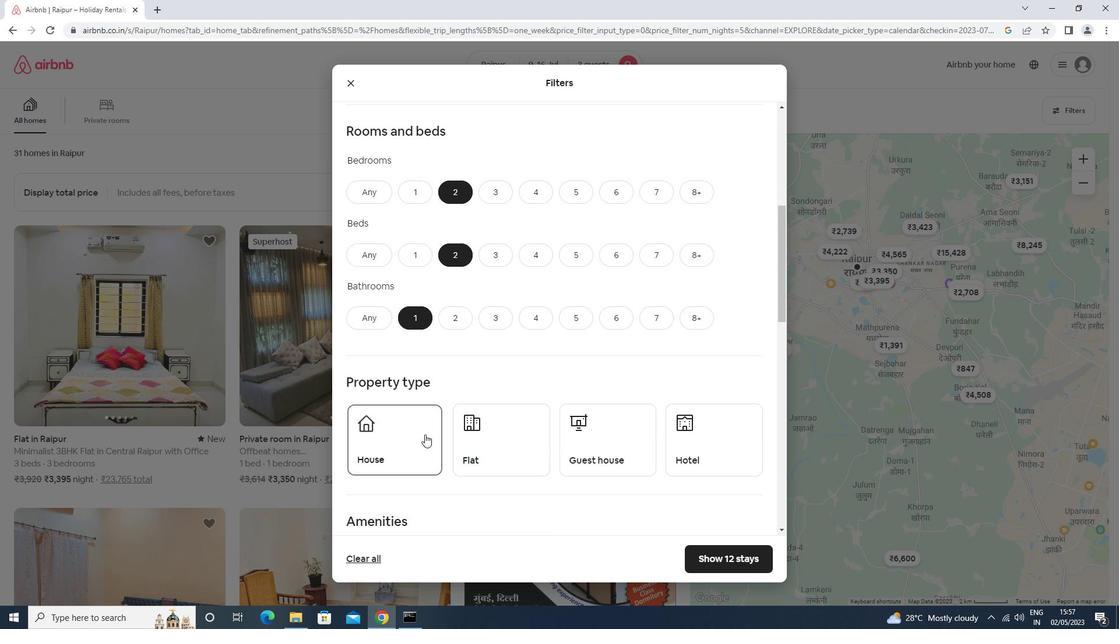 
Action: Mouse pressed left at (511, 458)
Screenshot: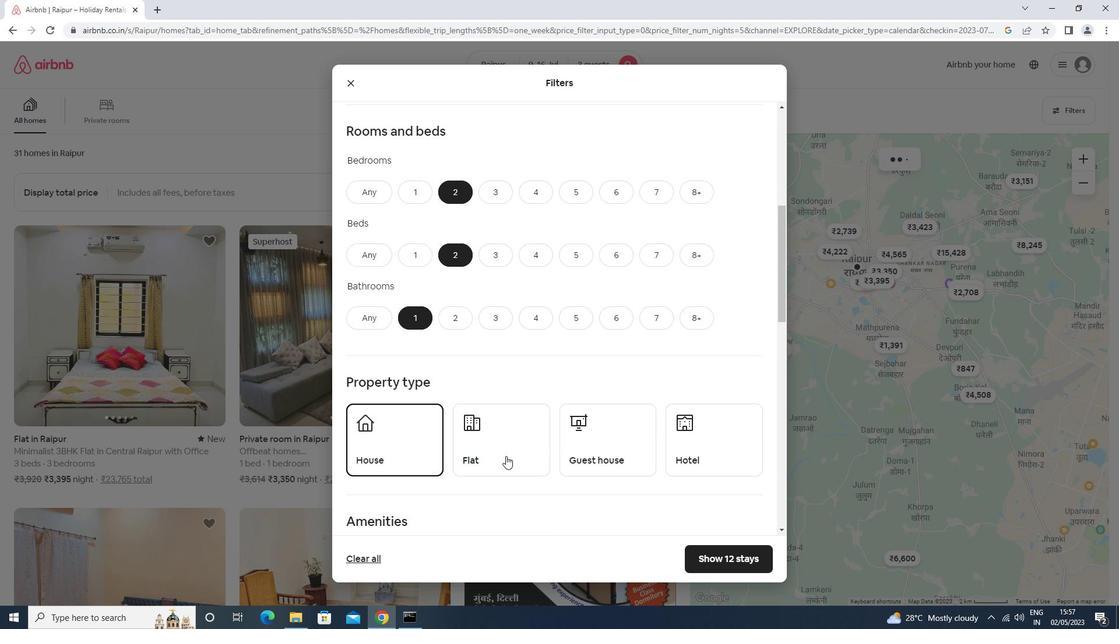 
Action: Mouse moved to (632, 436)
Screenshot: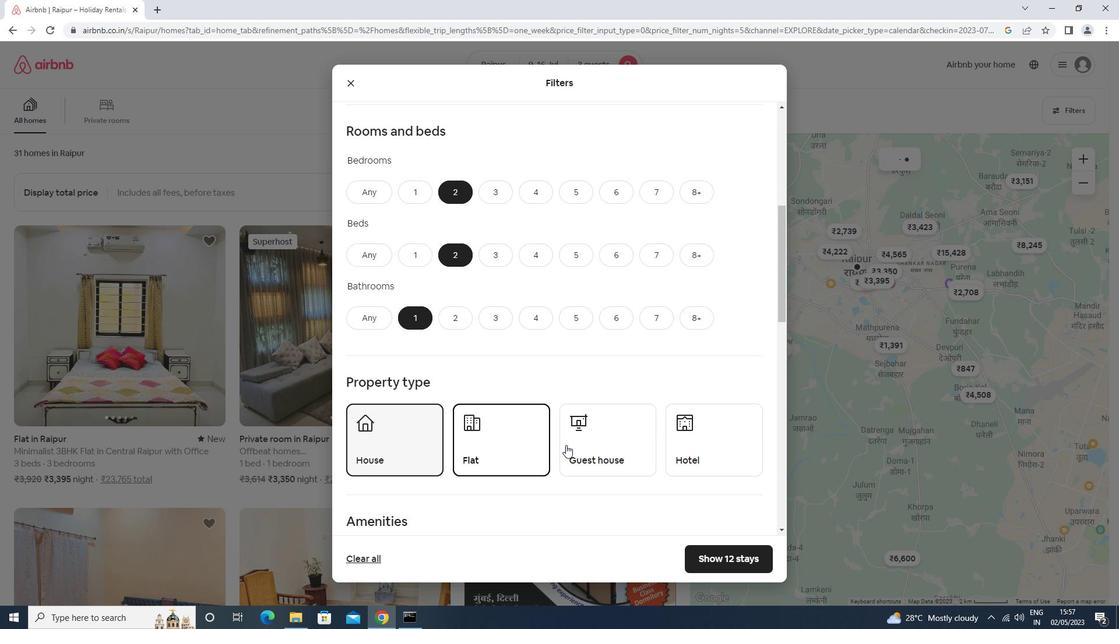 
Action: Mouse pressed left at (632, 436)
Screenshot: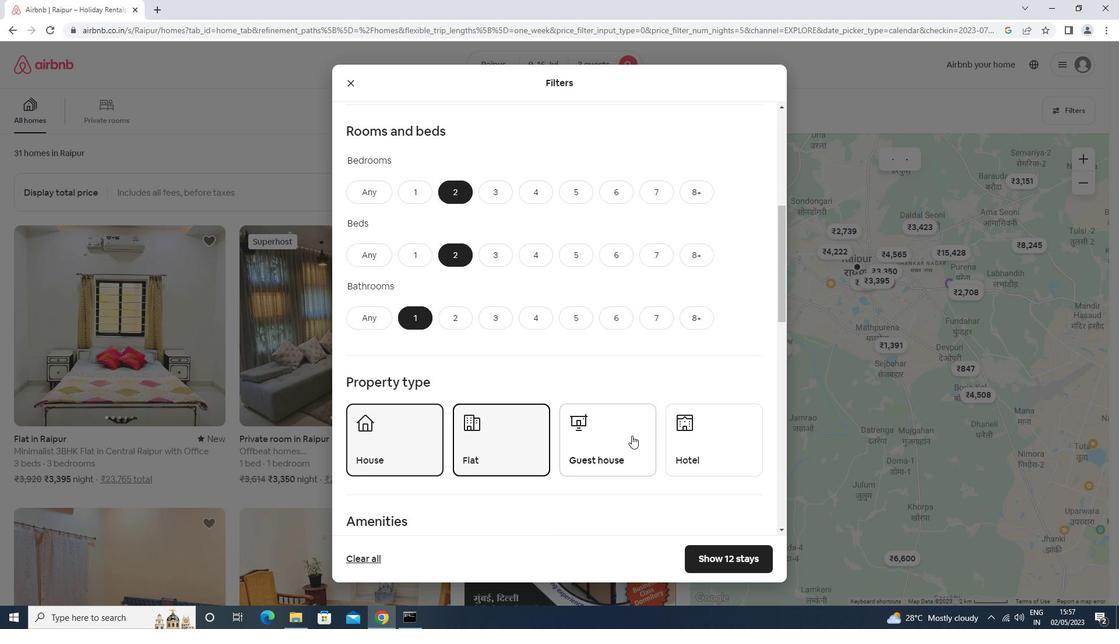 
Action: Mouse moved to (630, 433)
Screenshot: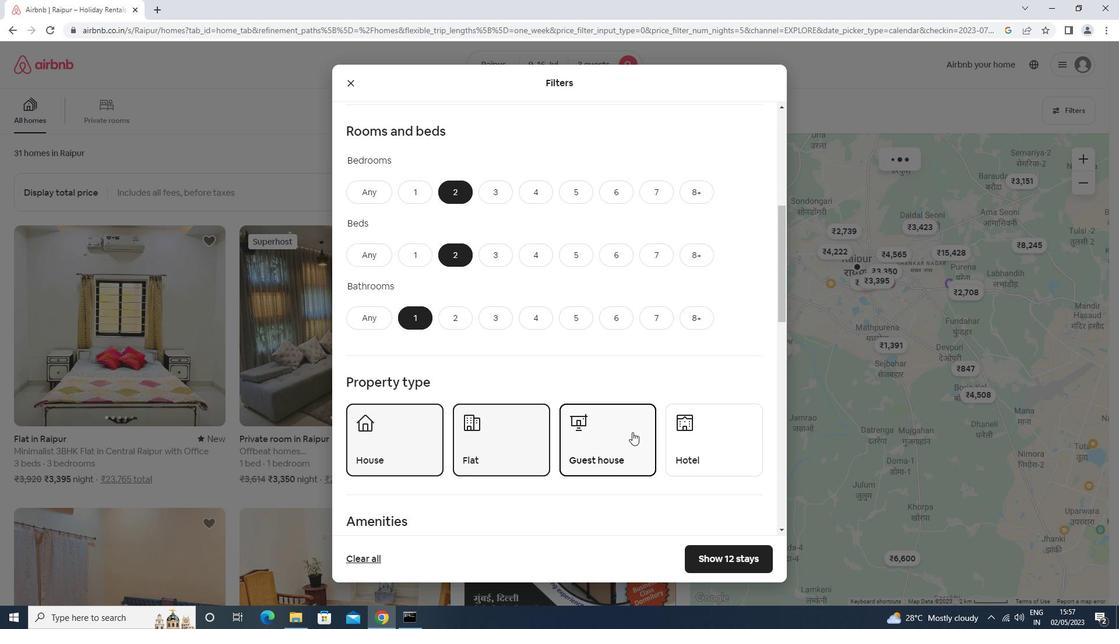 
Action: Mouse scrolled (630, 433) with delta (0, 0)
Screenshot: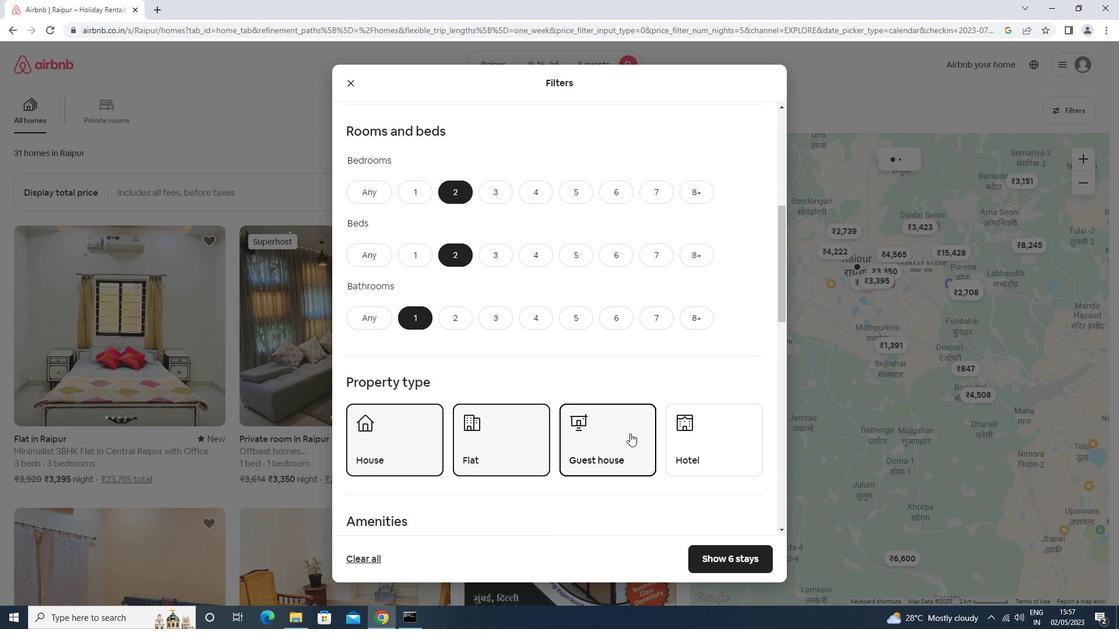 
Action: Mouse scrolled (630, 433) with delta (0, 0)
Screenshot: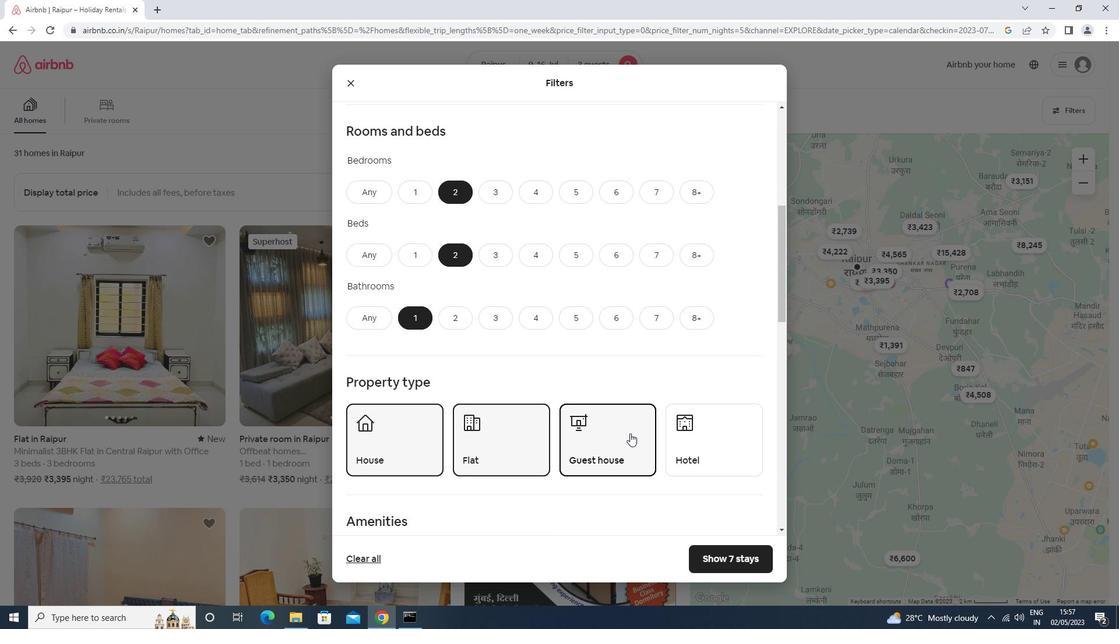 
Action: Mouse scrolled (630, 433) with delta (0, 0)
Screenshot: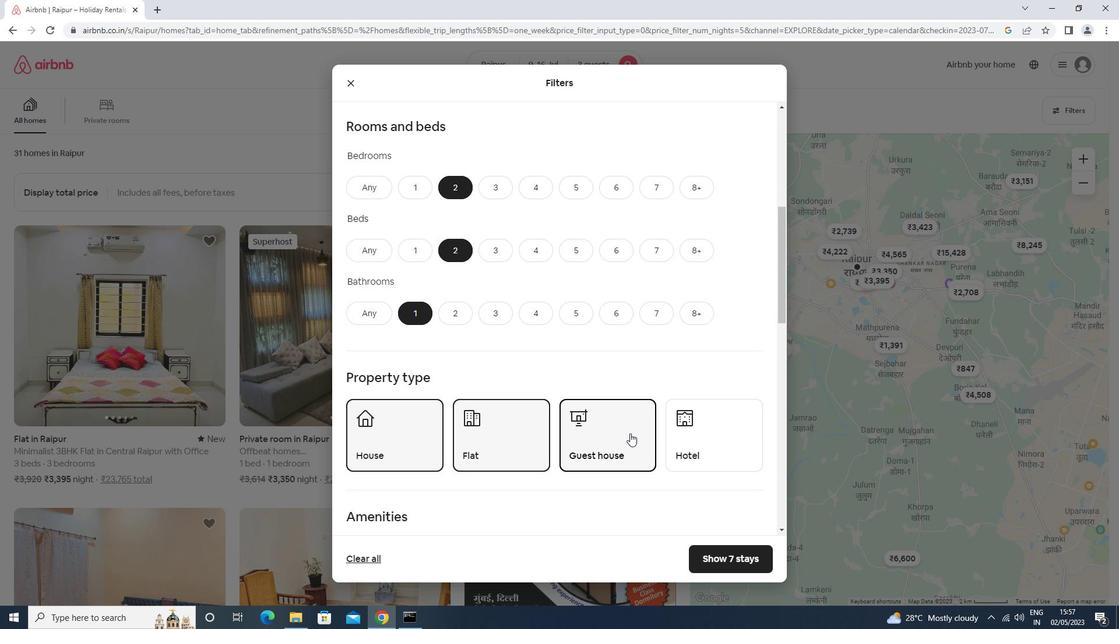 
Action: Mouse scrolled (630, 433) with delta (0, 0)
Screenshot: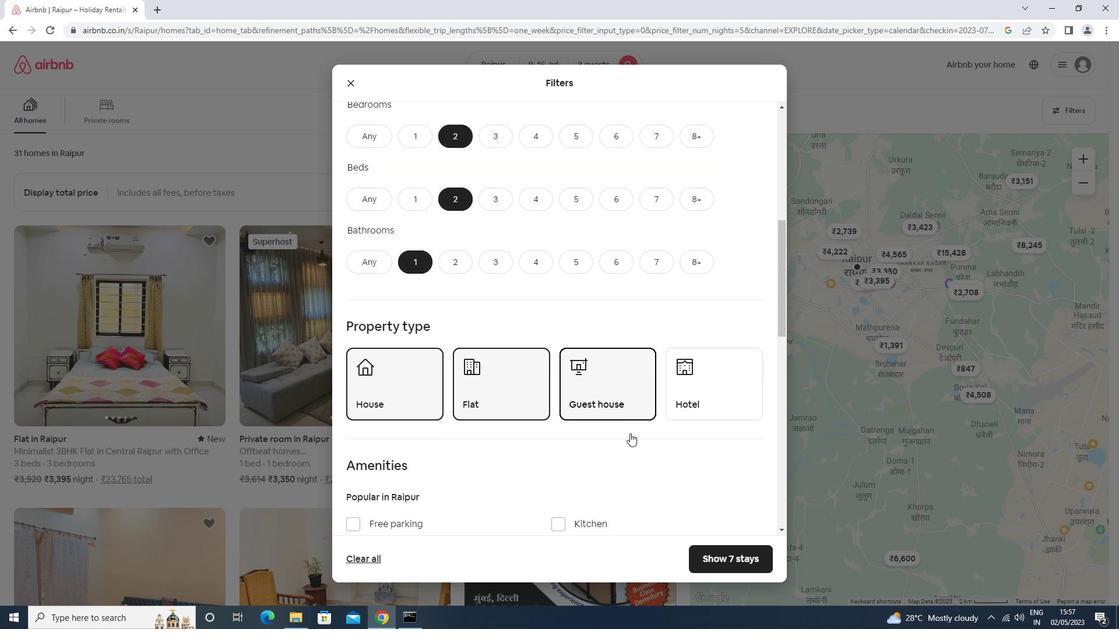 
Action: Mouse scrolled (630, 433) with delta (0, 0)
Screenshot: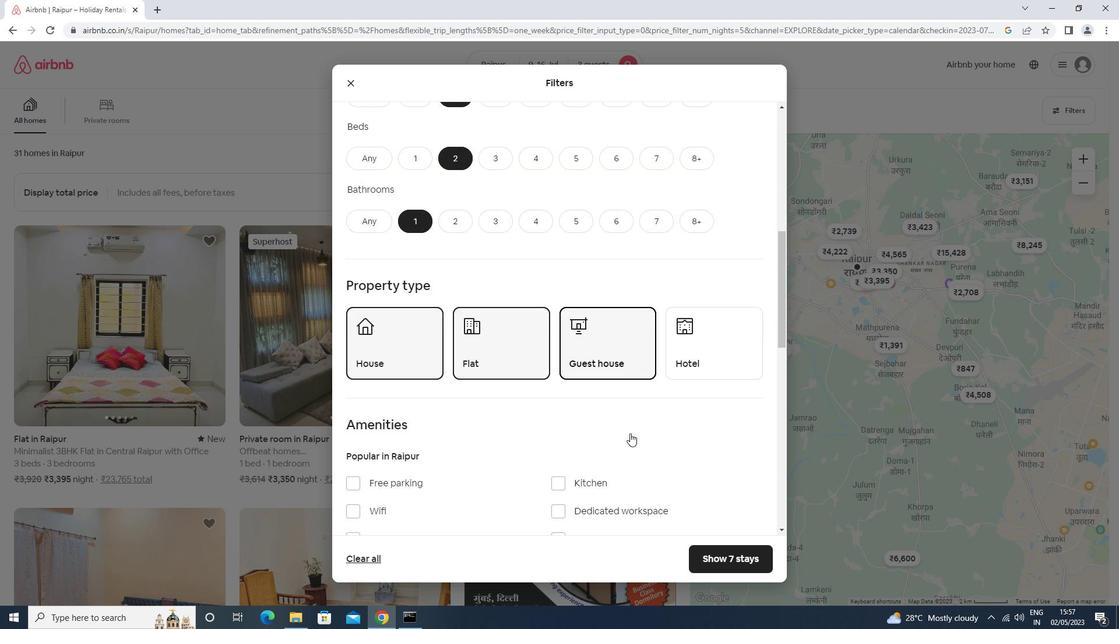 
Action: Mouse scrolled (630, 433) with delta (0, 0)
Screenshot: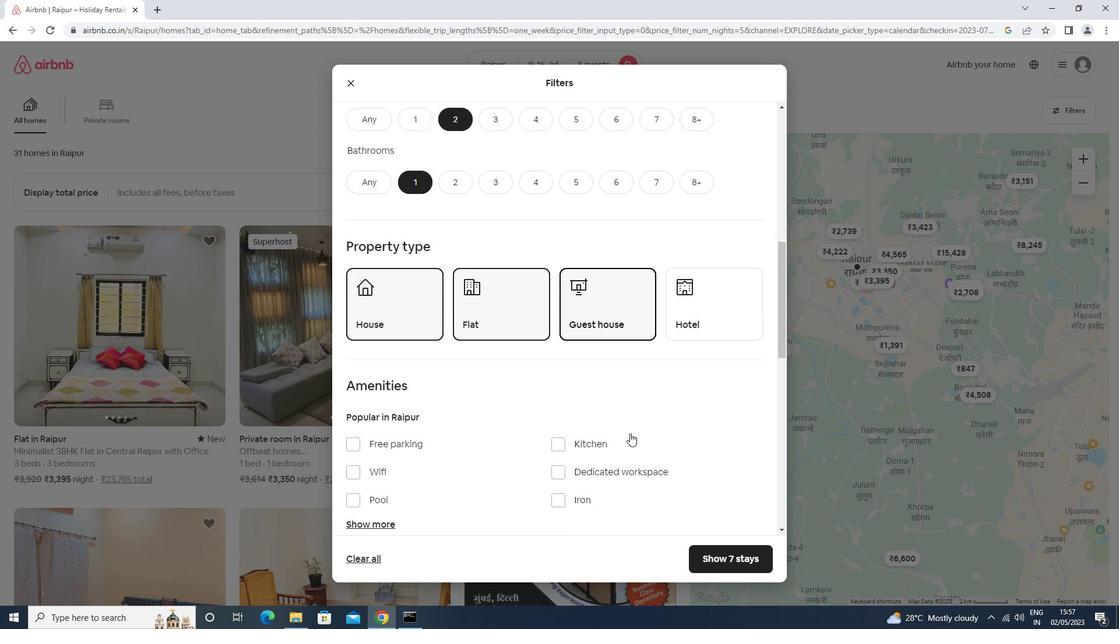 
Action: Mouse moved to (630, 432)
Screenshot: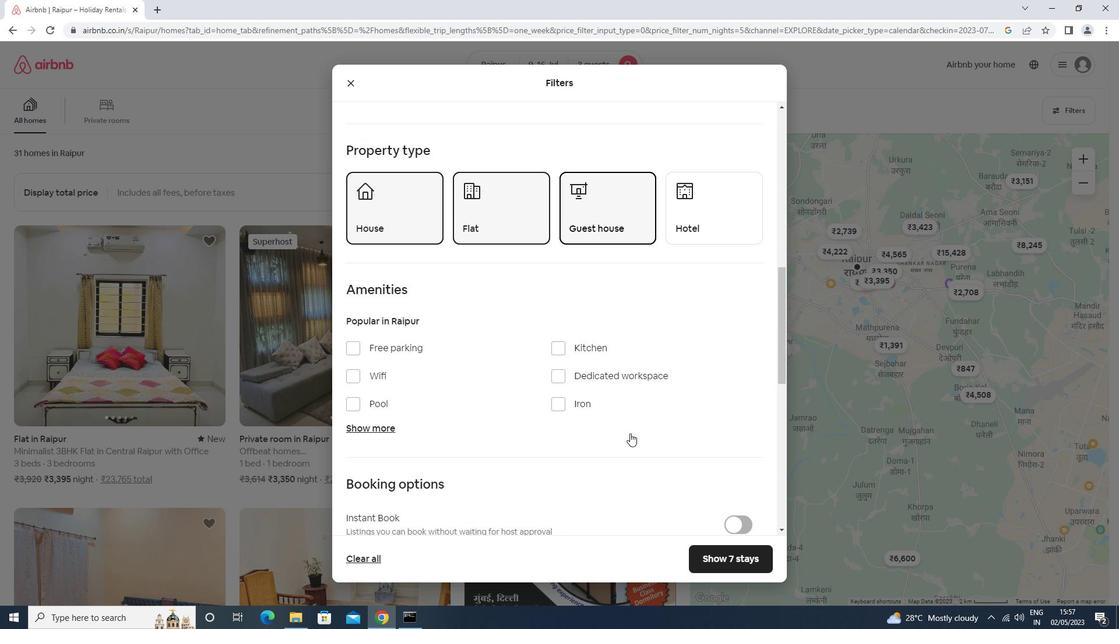 
Action: Mouse scrolled (630, 431) with delta (0, 0)
Screenshot: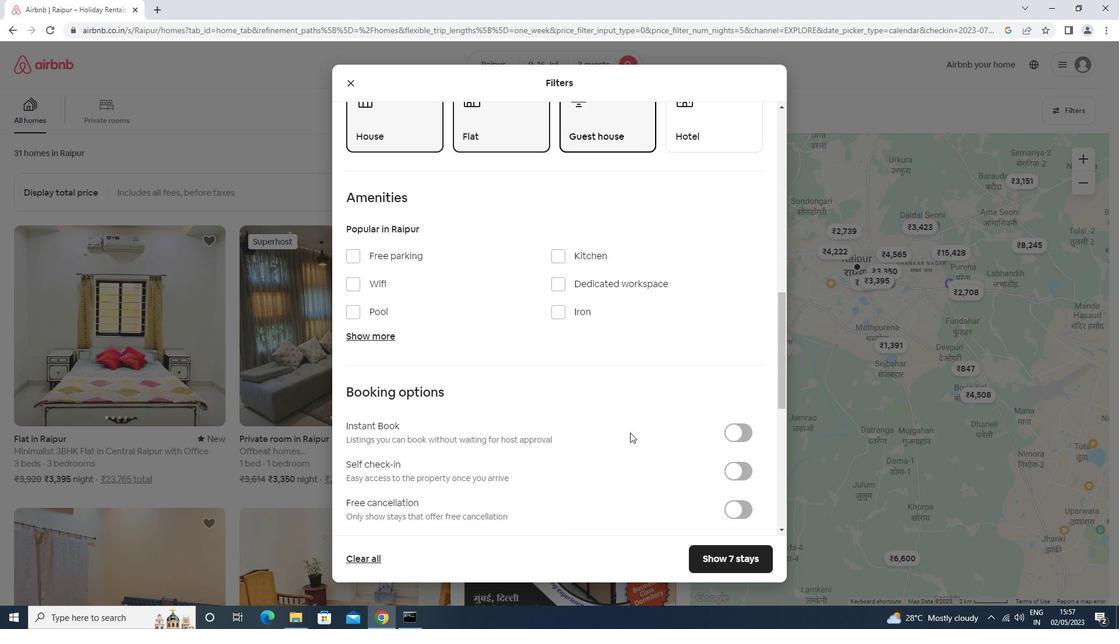 
Action: Mouse moved to (743, 390)
Screenshot: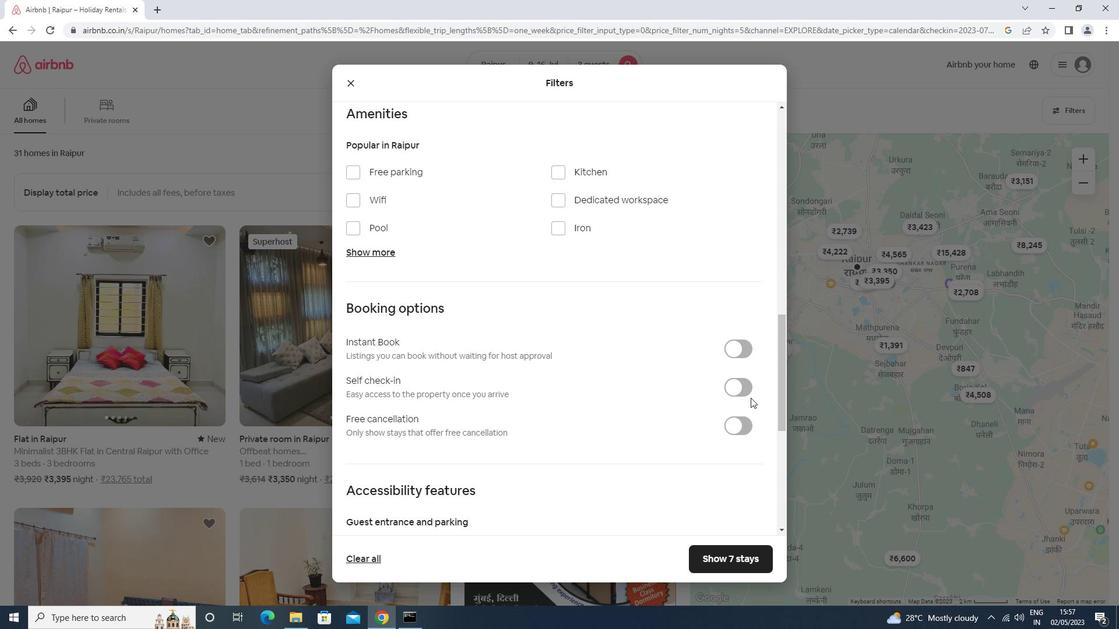 
Action: Mouse pressed left at (743, 390)
Screenshot: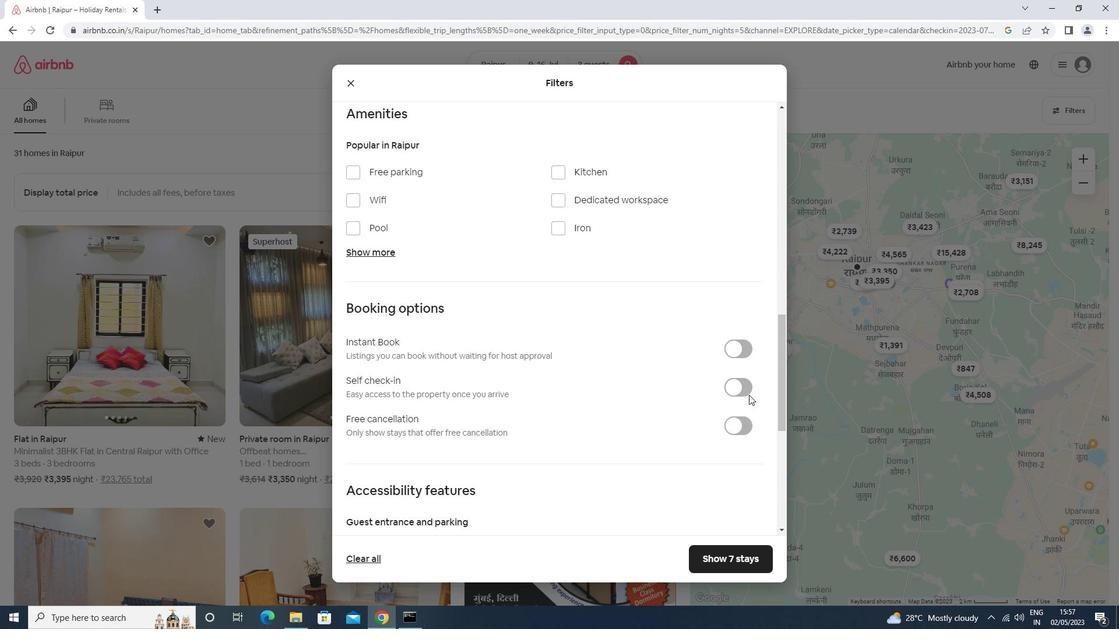 
Action: Mouse moved to (742, 385)
Screenshot: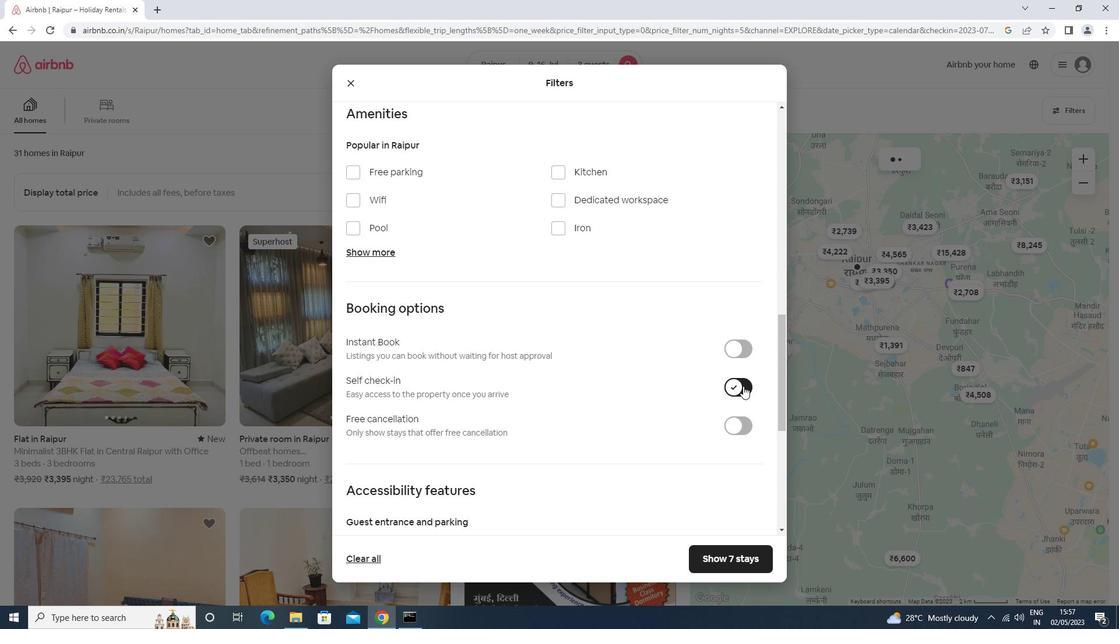 
Action: Mouse scrolled (742, 385) with delta (0, 0)
Screenshot: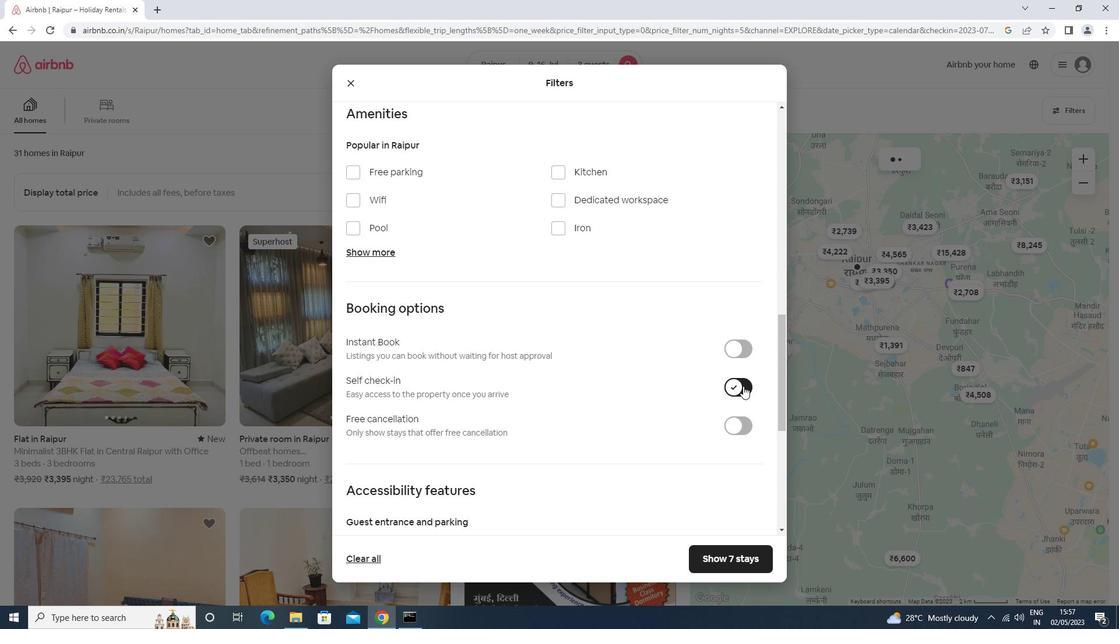 
Action: Mouse moved to (742, 385)
Screenshot: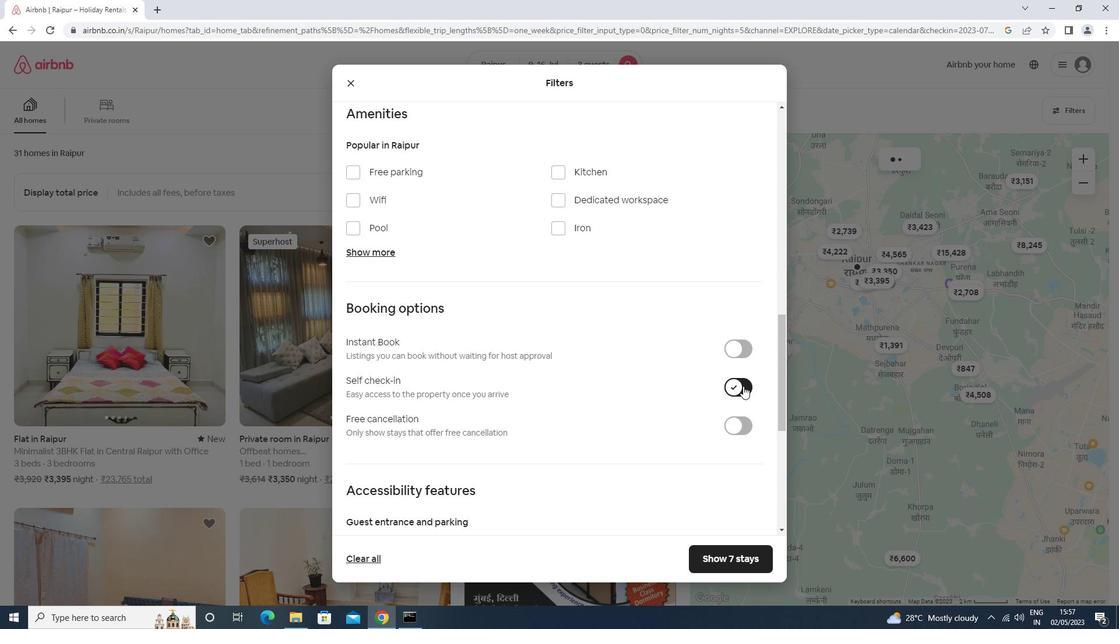 
Action: Mouse scrolled (742, 385) with delta (0, 0)
Screenshot: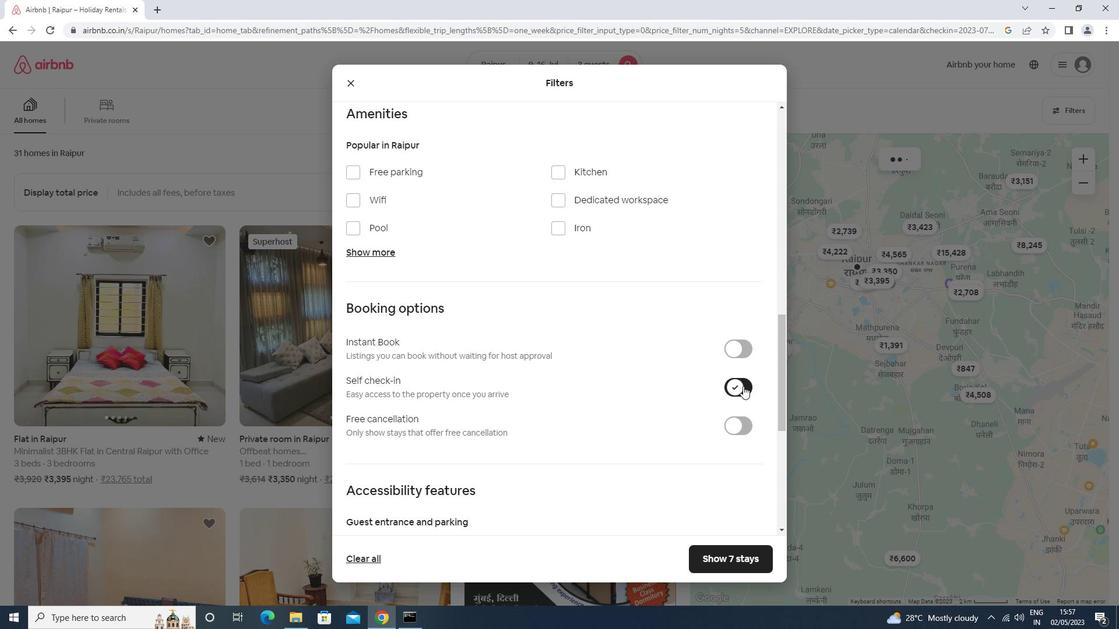 
Action: Mouse scrolled (742, 385) with delta (0, 0)
Screenshot: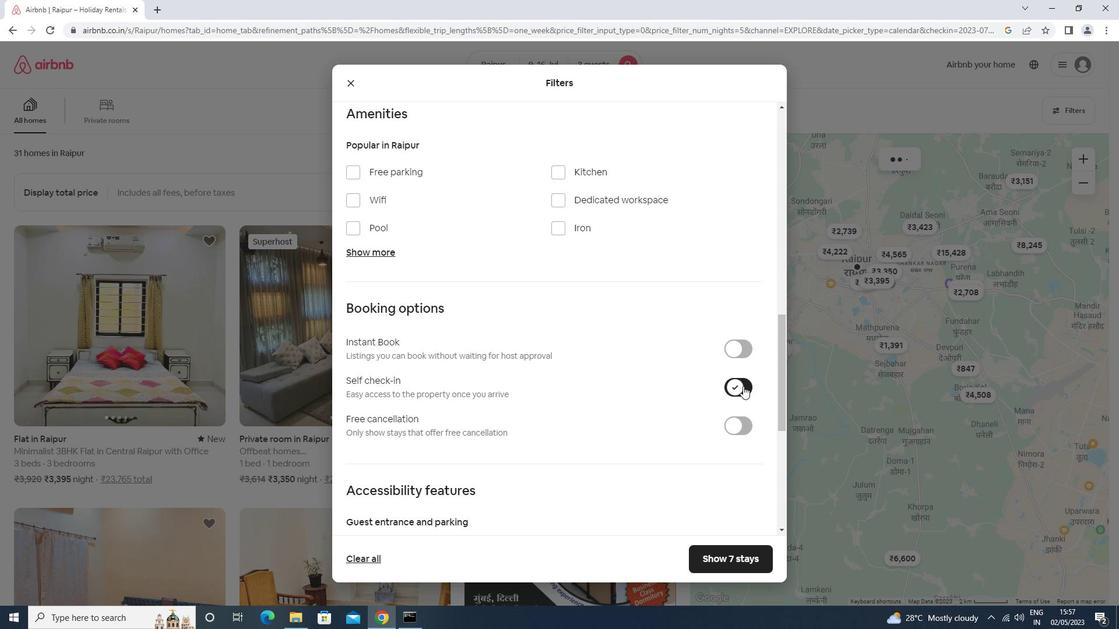 
Action: Mouse scrolled (742, 385) with delta (0, 0)
Screenshot: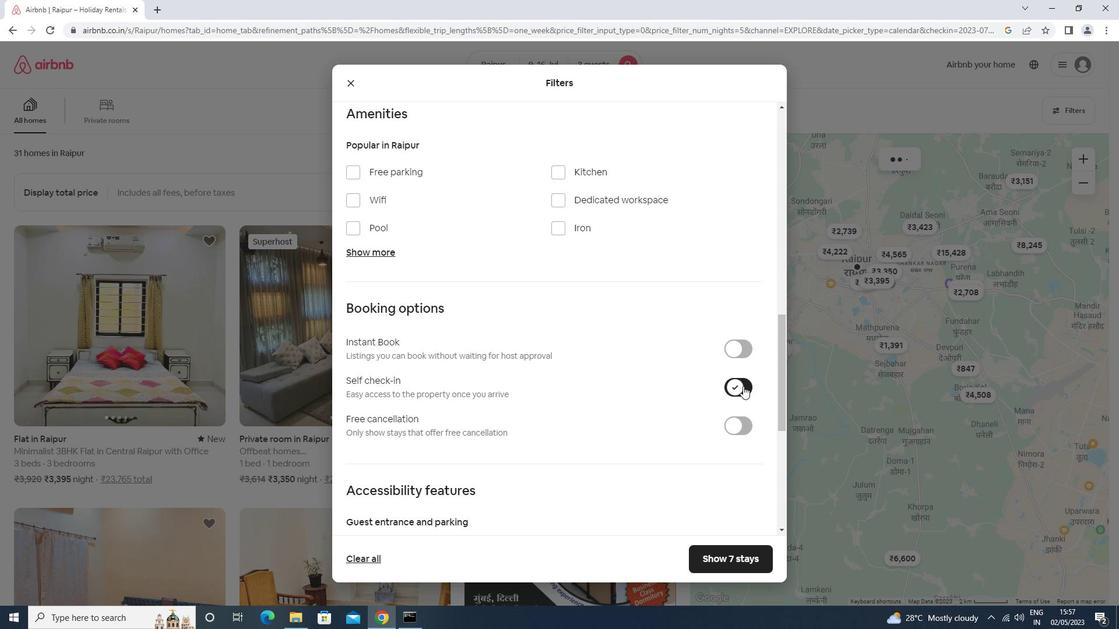 
Action: Mouse scrolled (742, 385) with delta (0, 0)
Screenshot: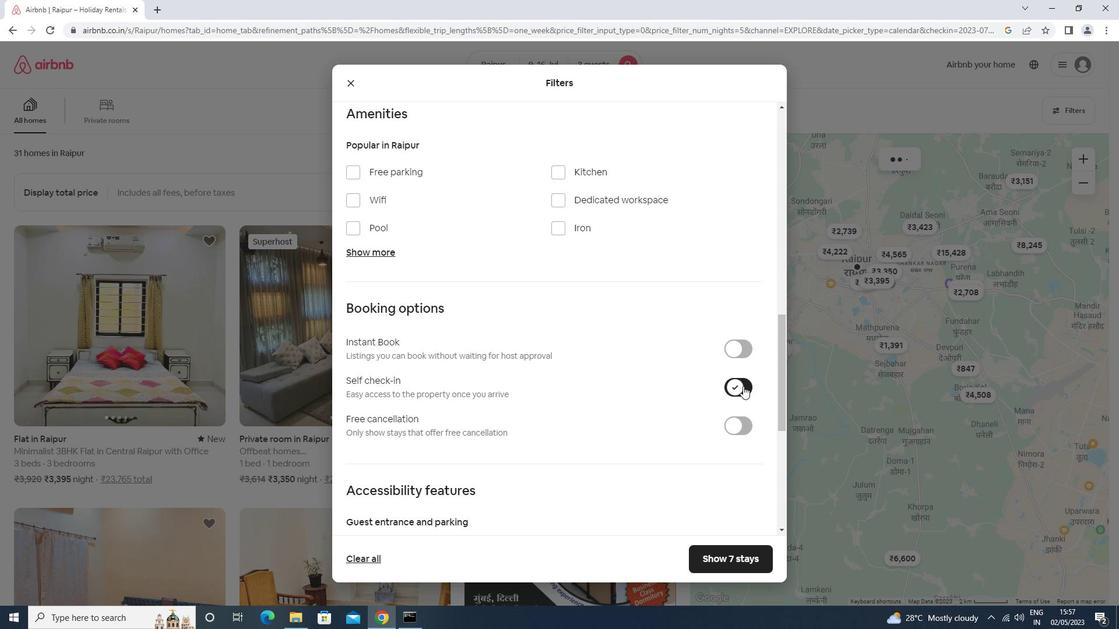 
Action: Mouse scrolled (742, 385) with delta (0, 0)
Screenshot: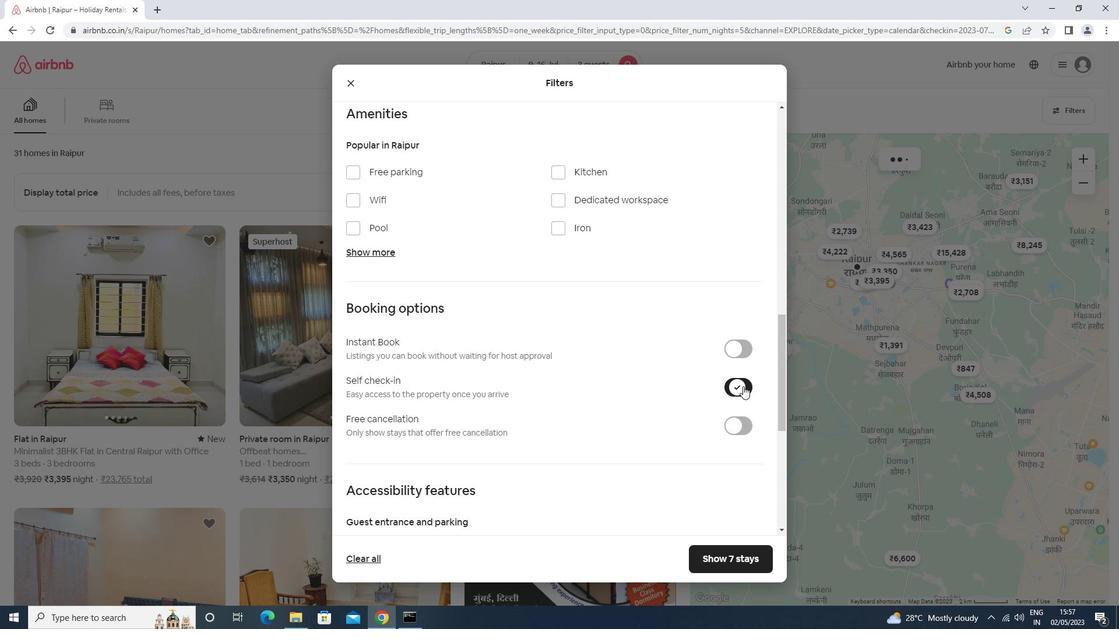 
Action: Mouse moved to (741, 385)
Screenshot: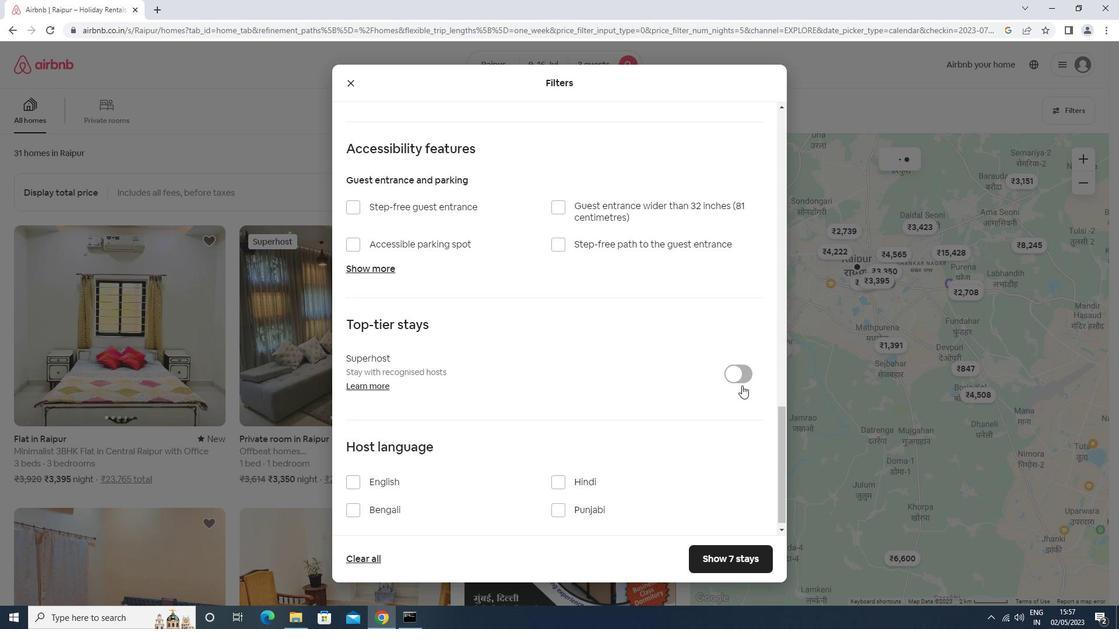 
Action: Mouse scrolled (741, 385) with delta (0, 0)
Screenshot: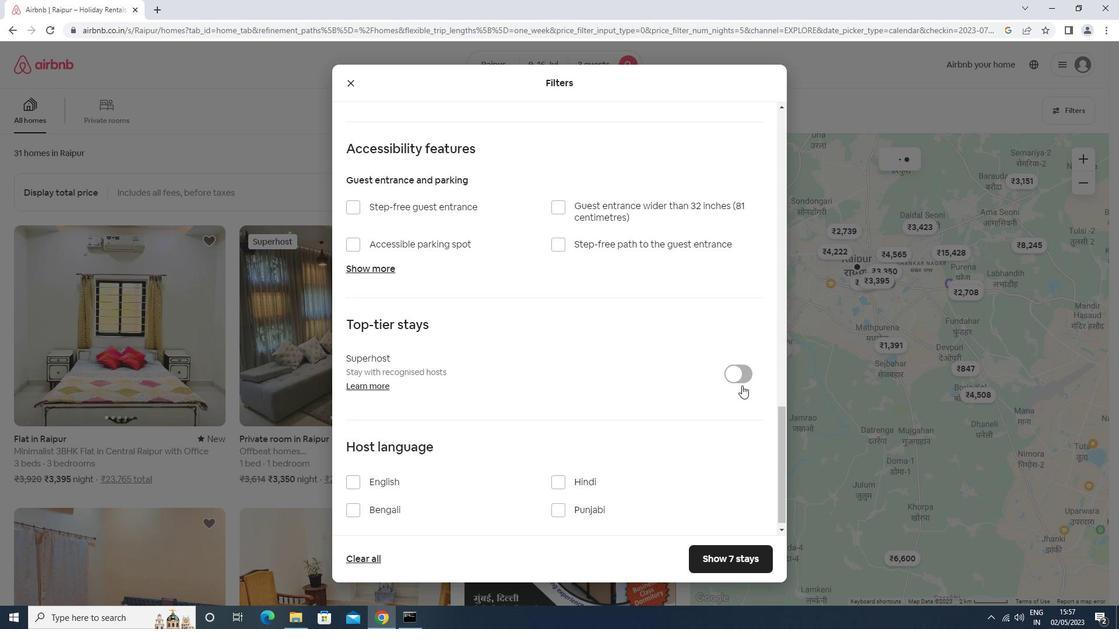 
Action: Mouse moved to (740, 385)
Screenshot: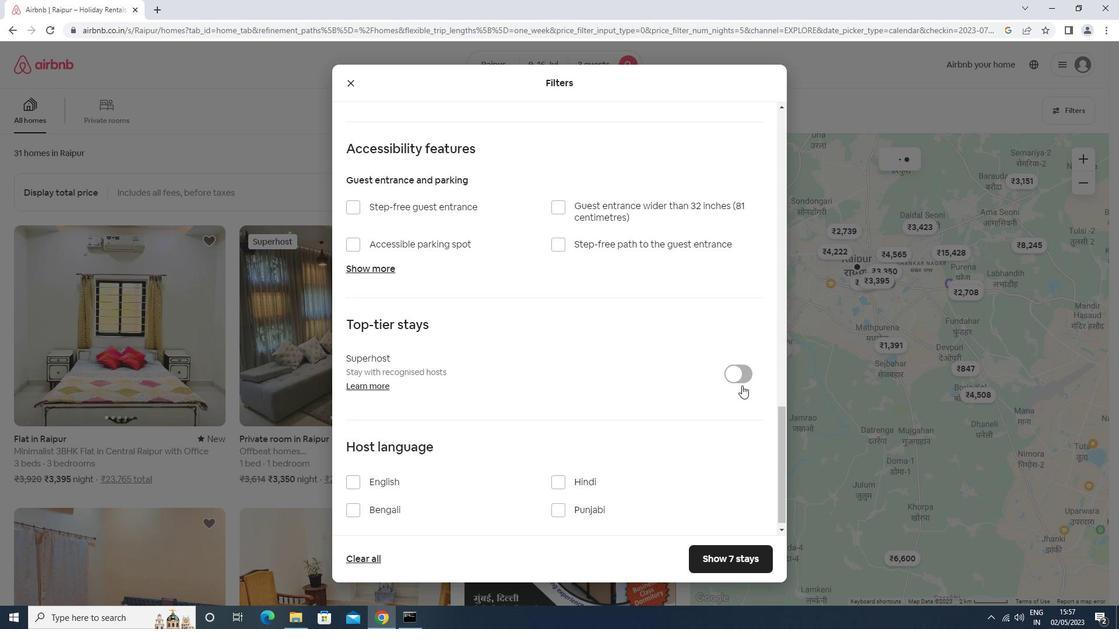 
Action: Mouse scrolled (740, 385) with delta (0, 0)
Screenshot: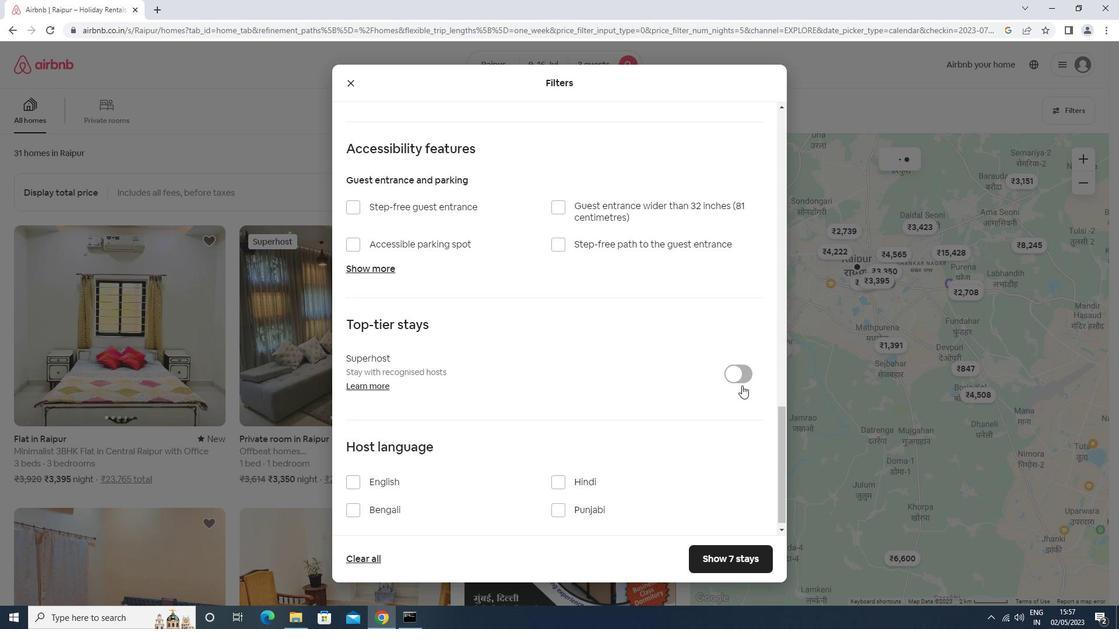 
Action: Mouse scrolled (740, 385) with delta (0, 0)
Screenshot: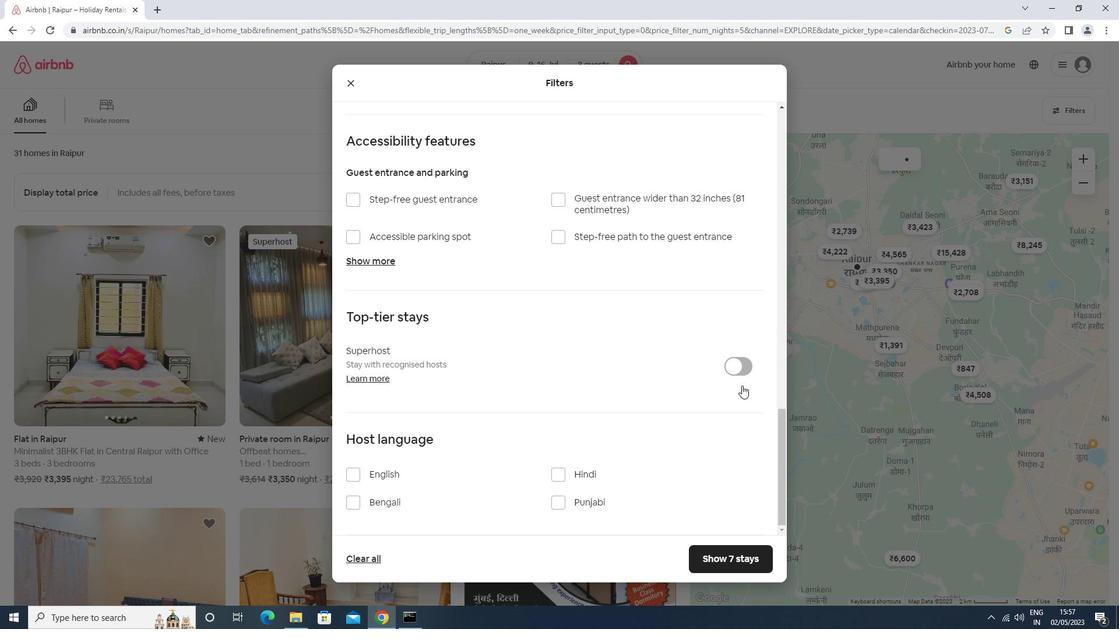 
Action: Mouse scrolled (740, 385) with delta (0, 0)
Screenshot: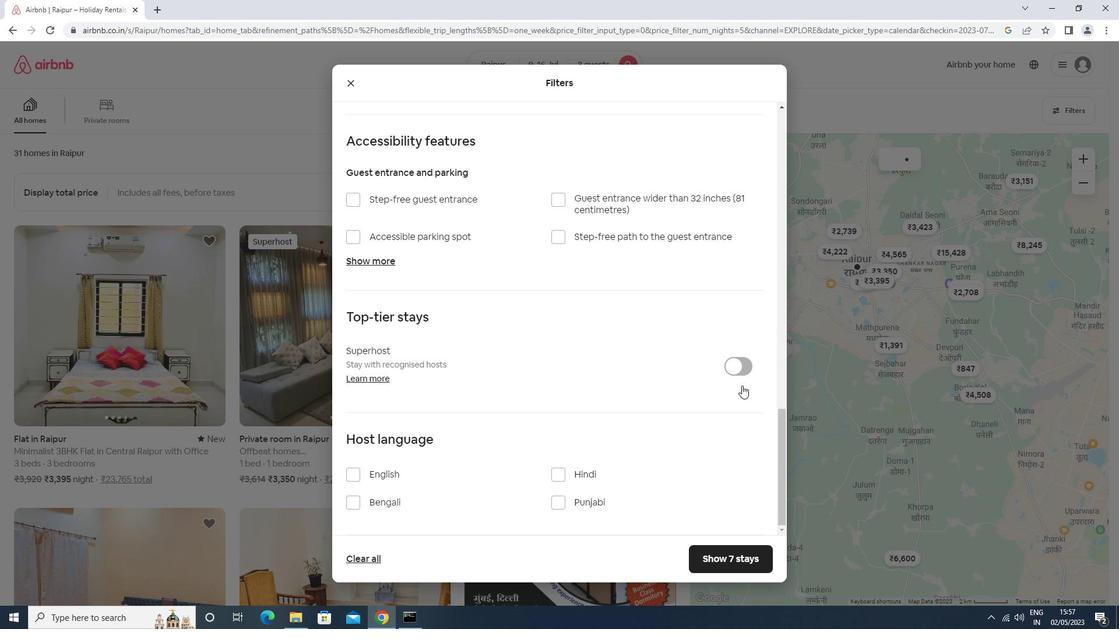 
Action: Mouse scrolled (740, 385) with delta (0, 0)
Screenshot: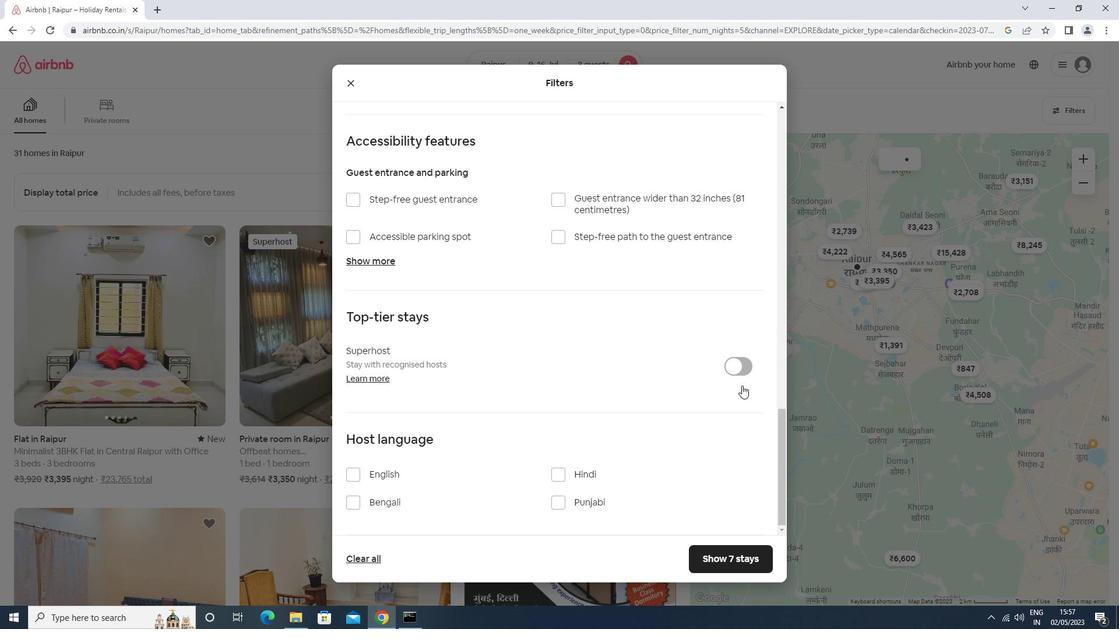 
Action: Mouse moved to (391, 472)
Screenshot: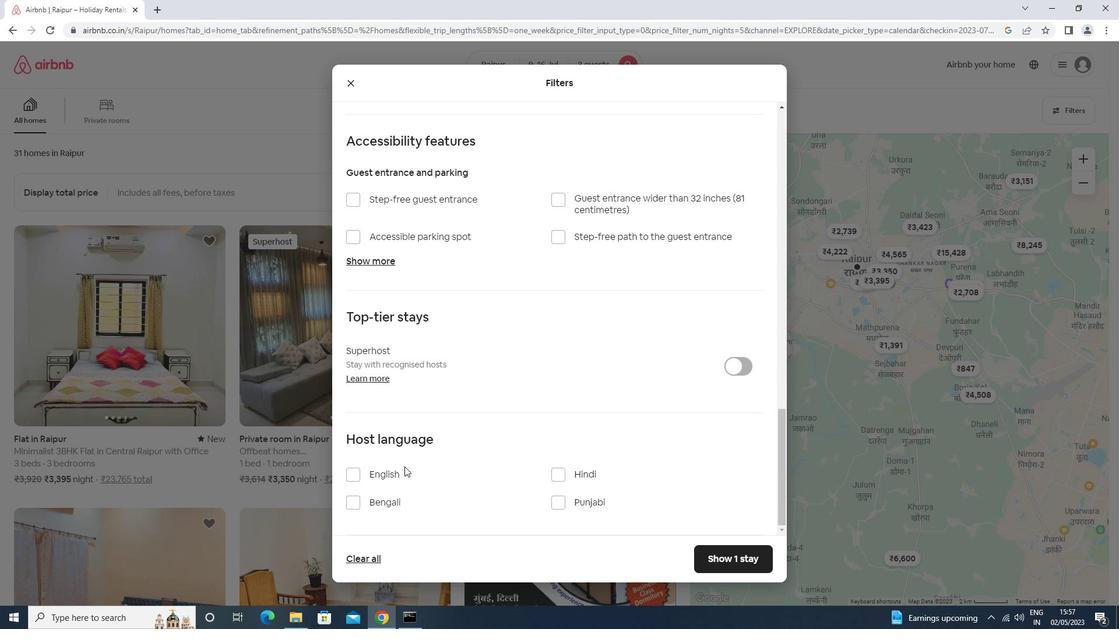 
Action: Mouse pressed left at (391, 472)
Screenshot: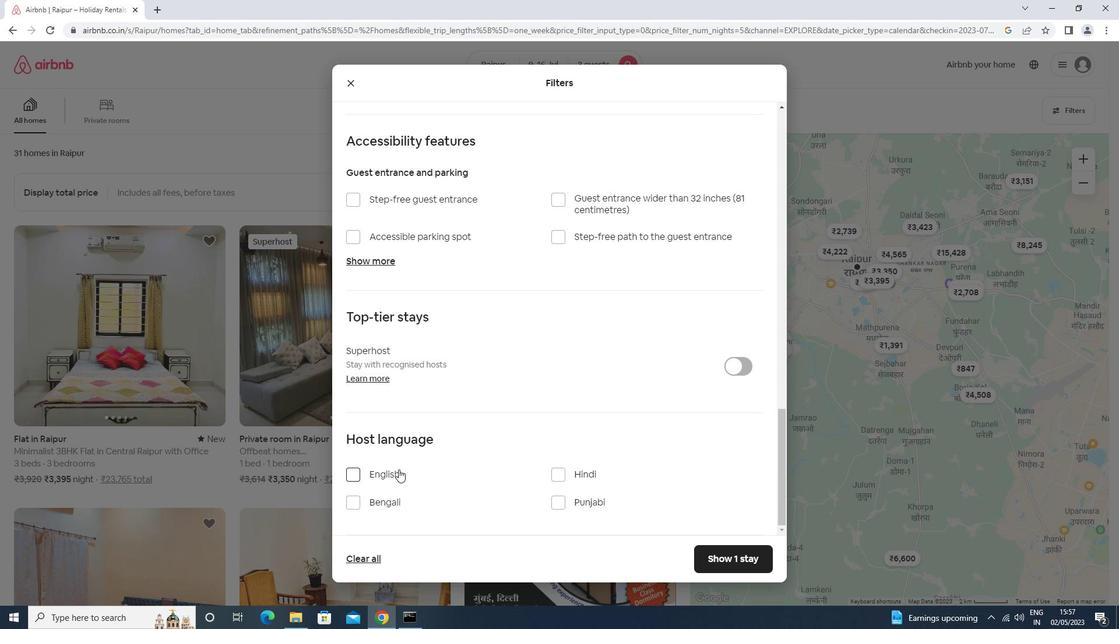 
Action: Mouse moved to (759, 560)
Screenshot: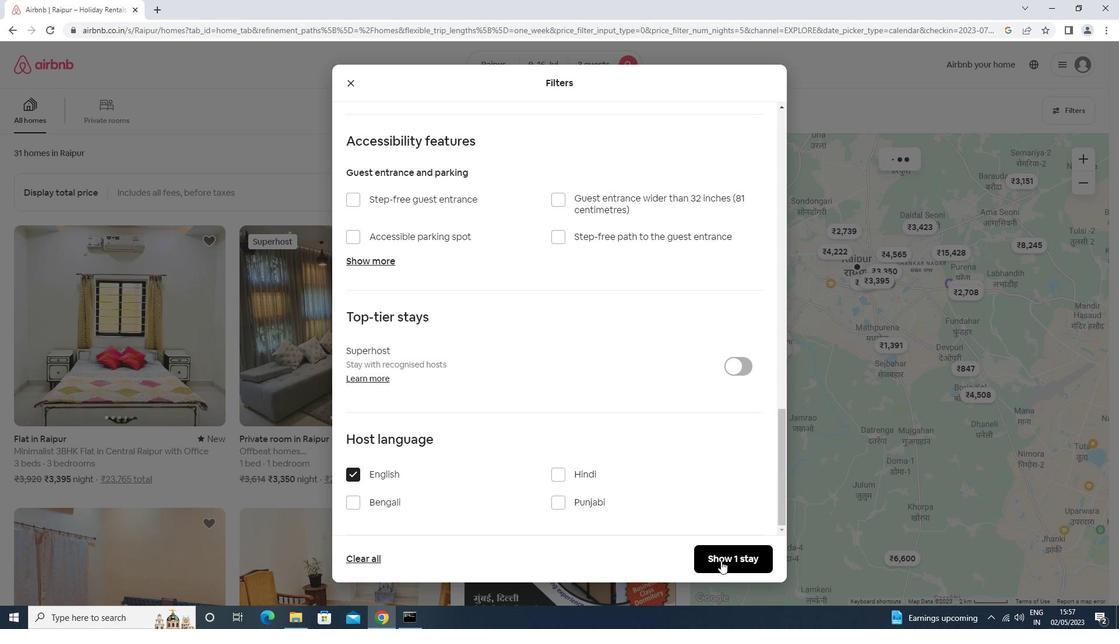 
Action: Mouse pressed left at (759, 560)
Screenshot: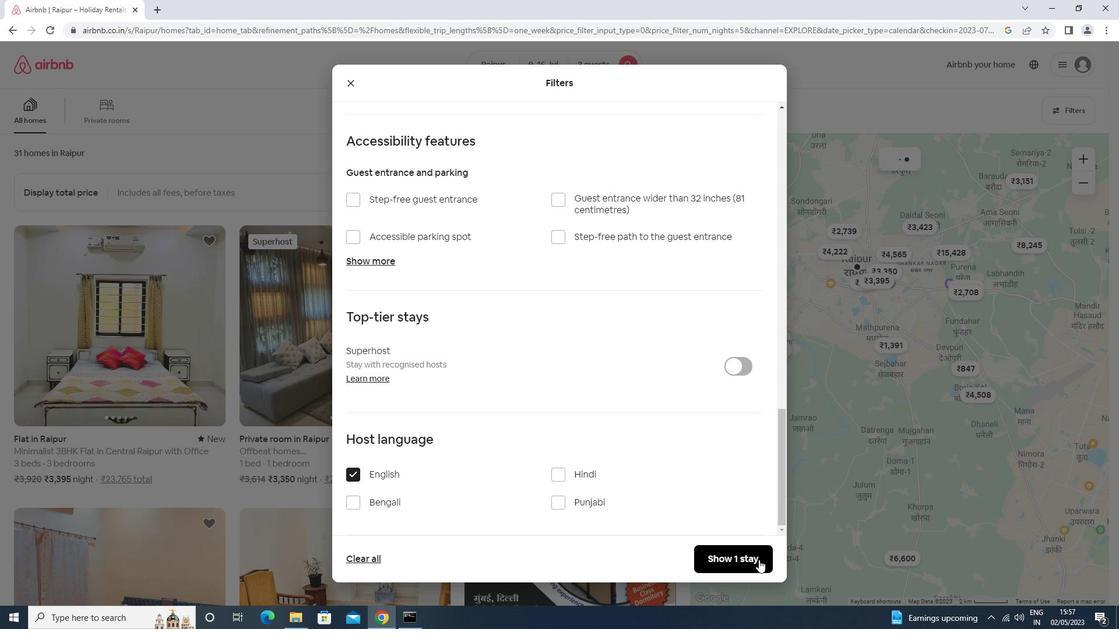 
Action: Mouse moved to (759, 559)
Screenshot: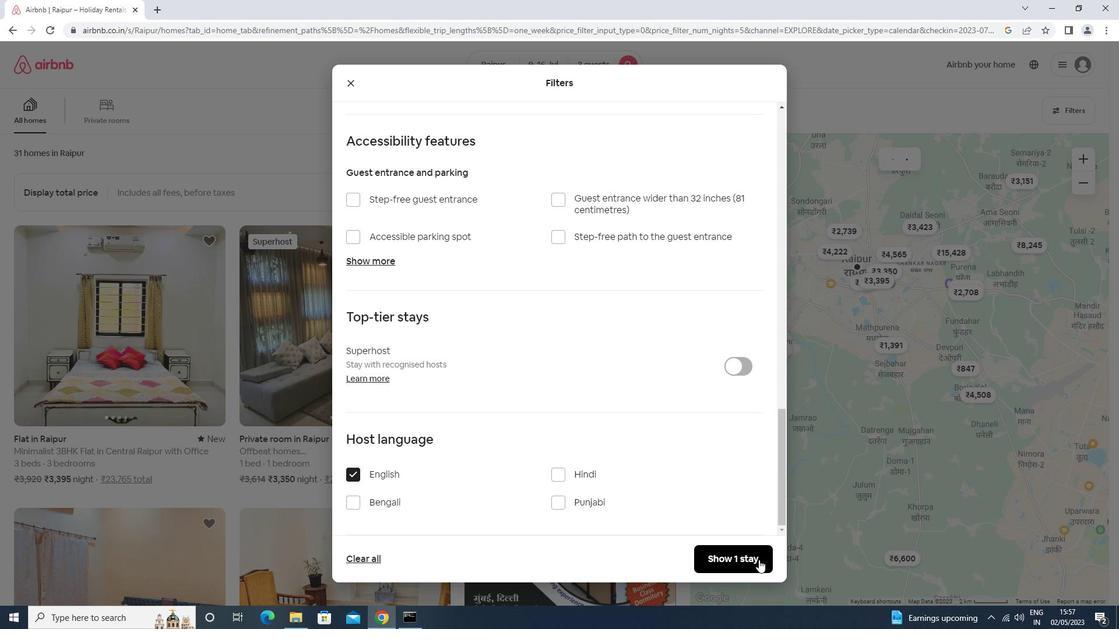
